 Task: Look for space in Altona, Germany from 12th July, 2023 to 16th July, 2023 for 8 adults in price range Rs.10000 to Rs.16000. Place can be private room with 8 bedrooms having 8 beds and 8 bathrooms. Property type can be house, flat, guest house, hotel. Amenities needed are: wifi, TV, free parkinig on premises, gym, breakfast. Booking option can be shelf check-in. Required host language is English.
Action: Mouse moved to (440, 110)
Screenshot: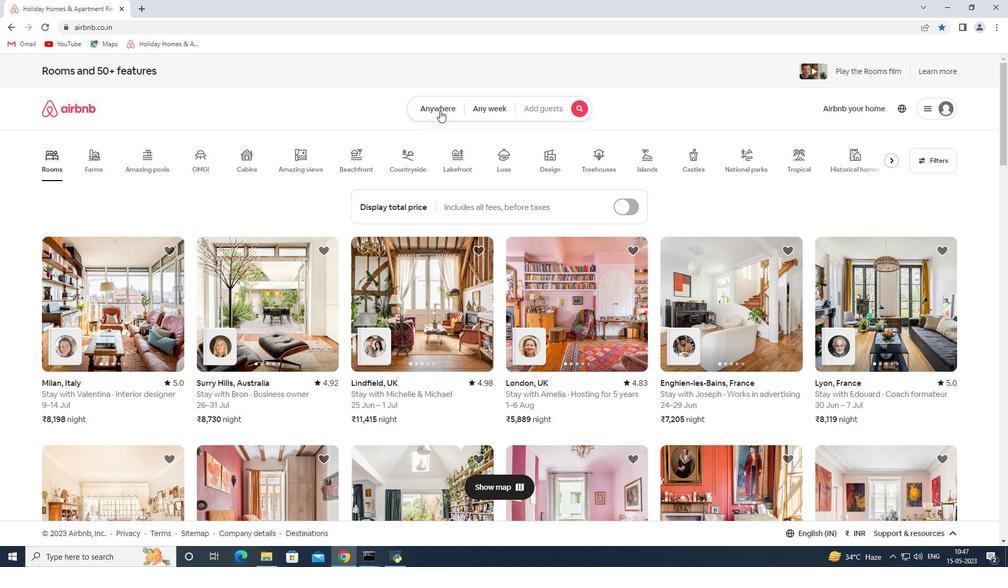 
Action: Mouse pressed left at (440, 110)
Screenshot: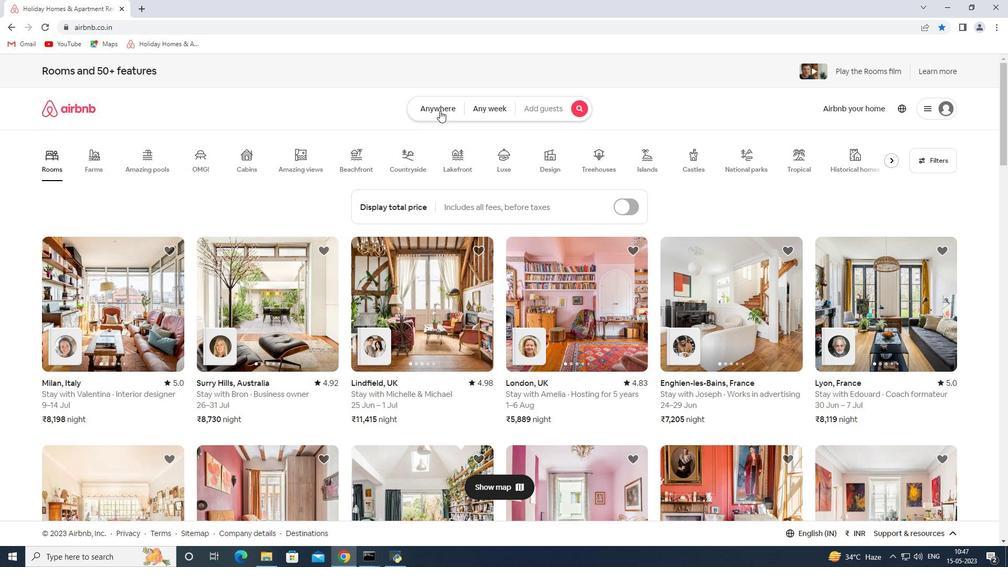 
Action: Mouse moved to (375, 156)
Screenshot: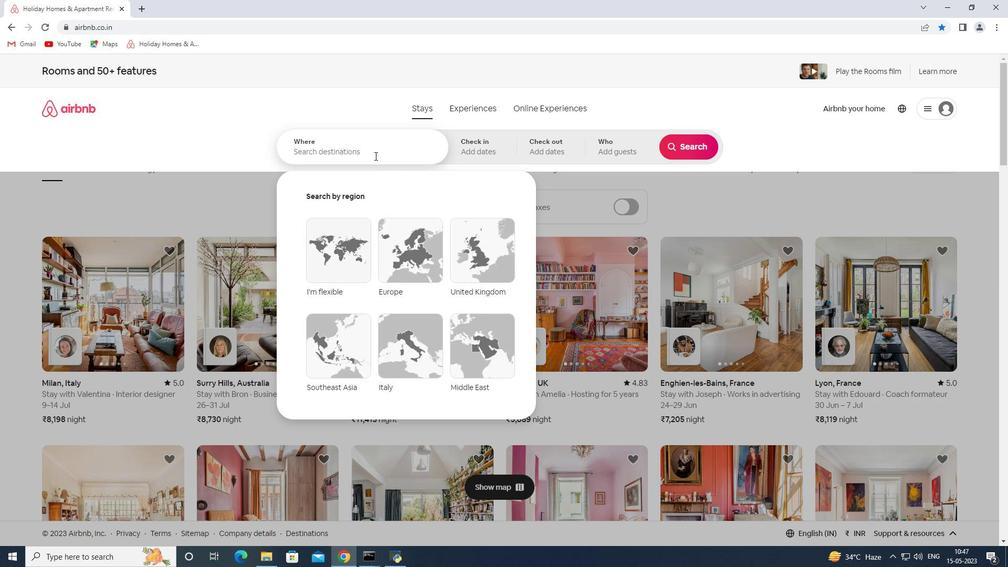
Action: Mouse pressed left at (375, 156)
Screenshot: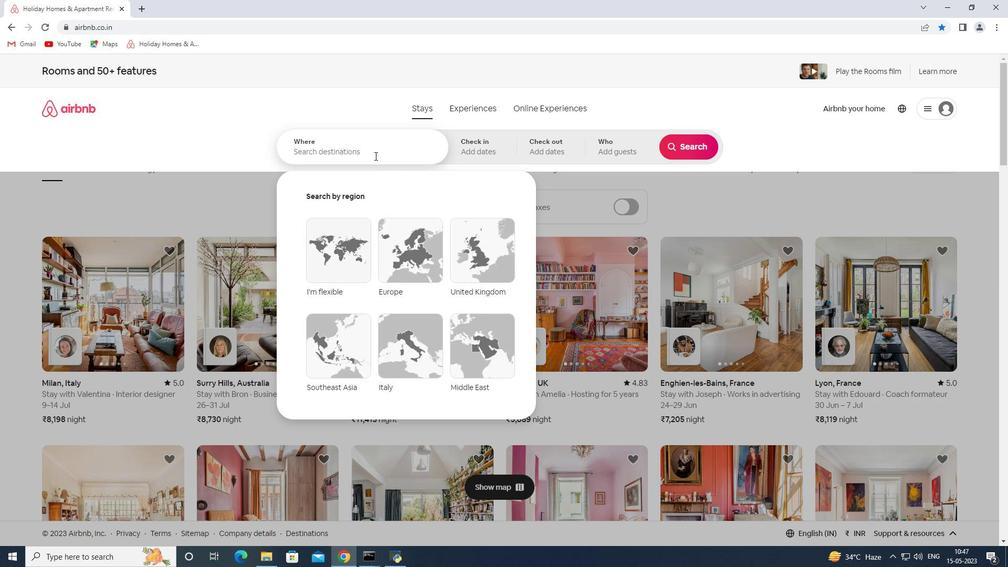 
Action: Key pressed <Key.shift>Altona<Key.space><Key.shift><Key.shift><Key.shift><Key.shift><Key.shift><Key.shift><Key.shift><Key.shift><Key.shift><Key.shift><Key.shift><Key.shift><Key.shift><Key.shift><Key.shift><Key.shift><Key.shift><Key.shift><Key.shift><Key.shift><Key.shift><Key.shift><Key.shift><Key.shift><Key.shift><Key.shift><Key.shift>GE<Key.backspace>ermany<Key.space>
Screenshot: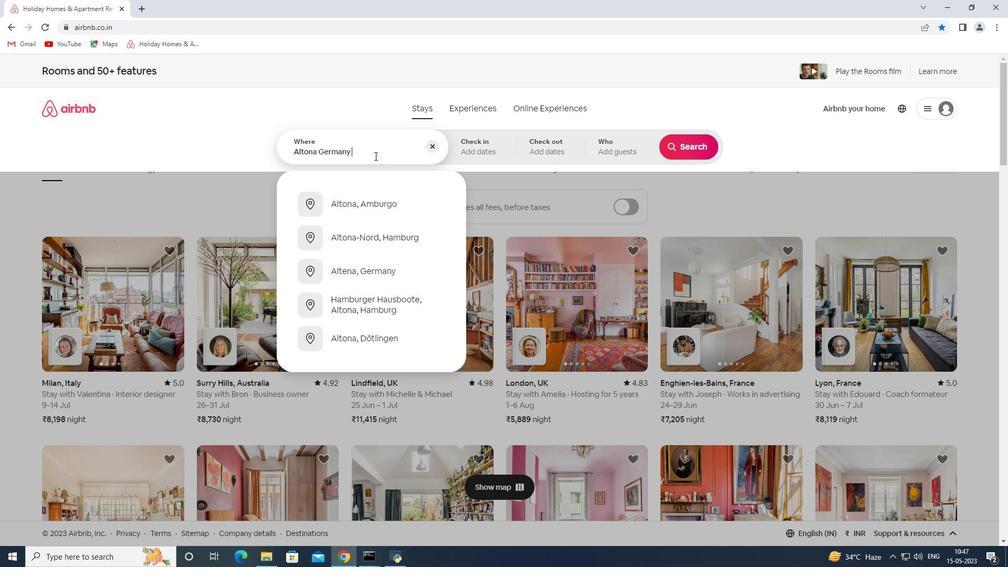 
Action: Mouse moved to (470, 143)
Screenshot: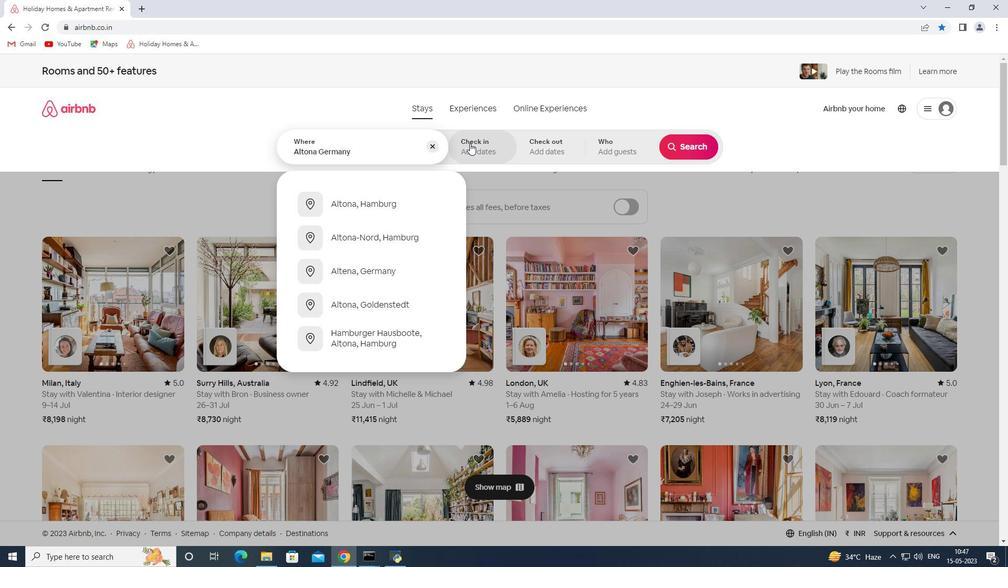 
Action: Key pressed <Key.enter>
Screenshot: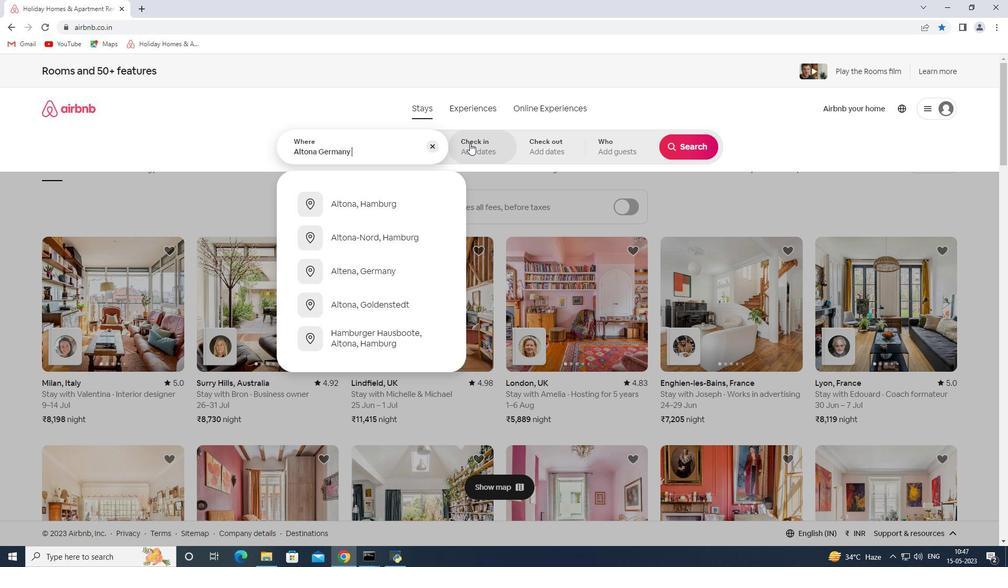 
Action: Mouse moved to (691, 233)
Screenshot: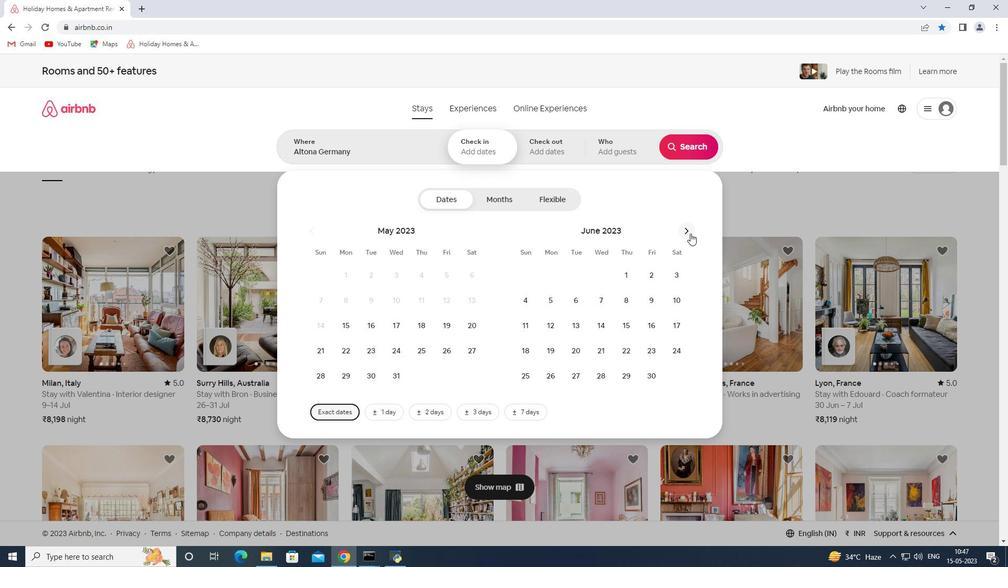 
Action: Mouse pressed left at (691, 233)
Screenshot: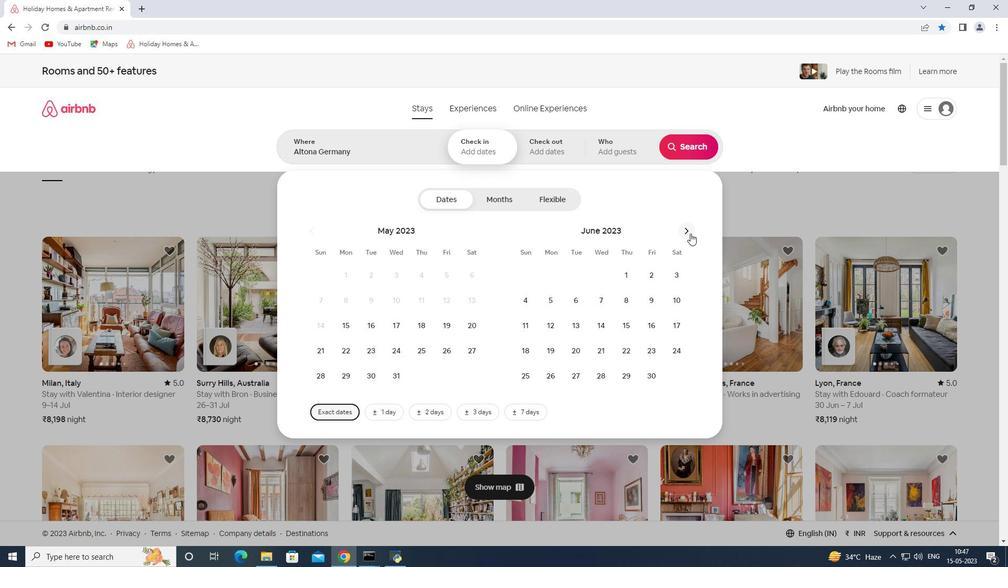 
Action: Mouse moved to (604, 323)
Screenshot: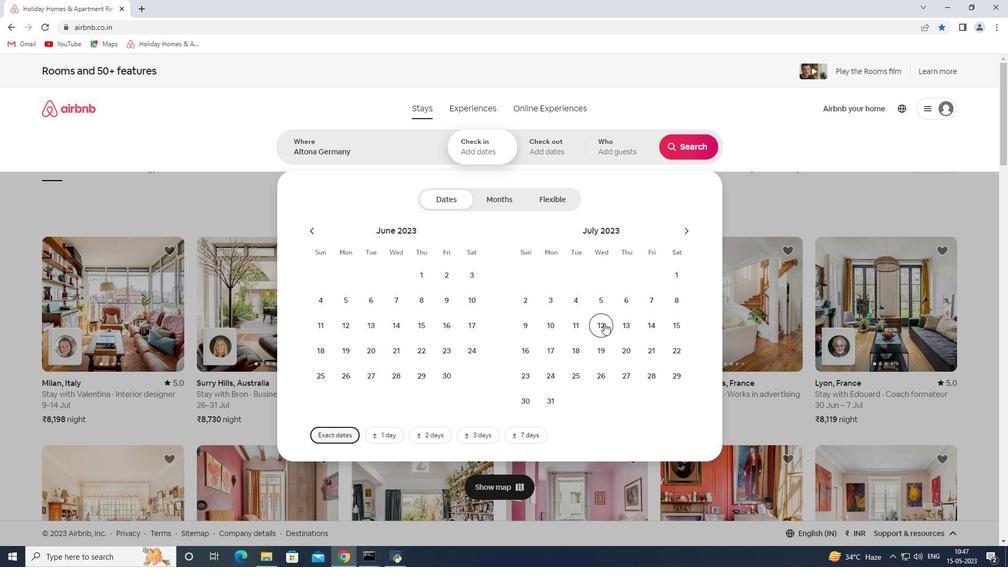 
Action: Mouse pressed left at (604, 323)
Screenshot: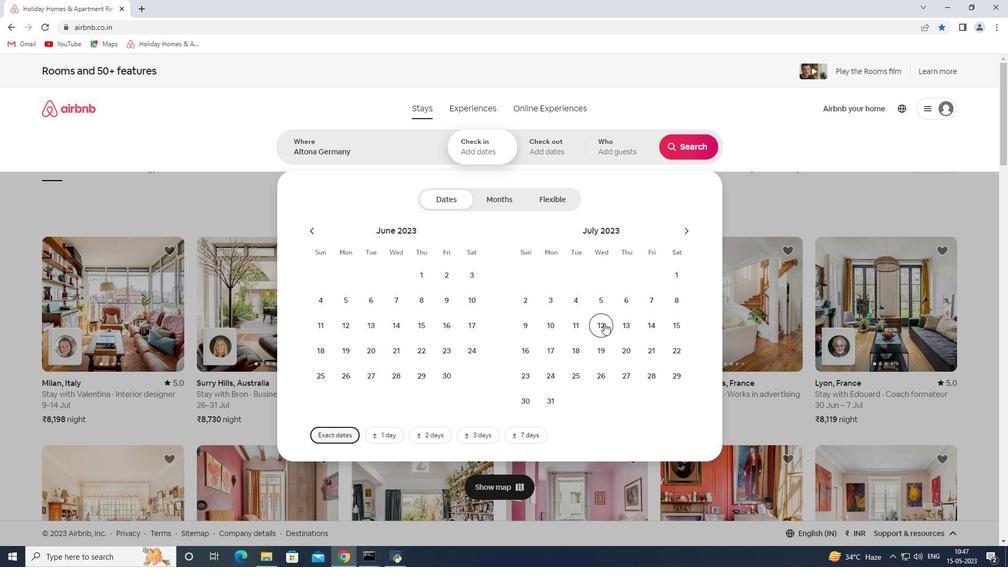 
Action: Mouse moved to (682, 228)
Screenshot: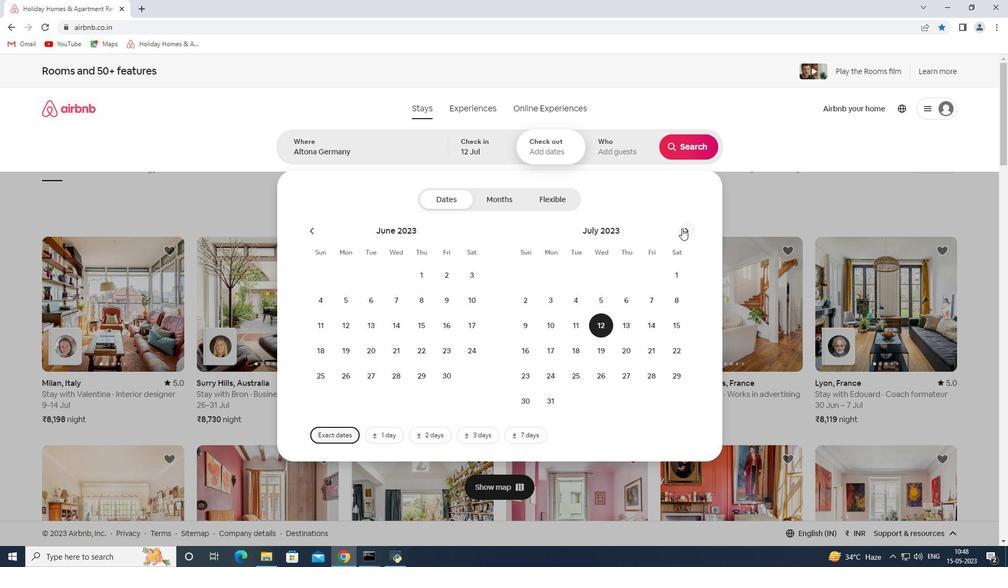 
Action: Mouse pressed left at (682, 228)
Screenshot: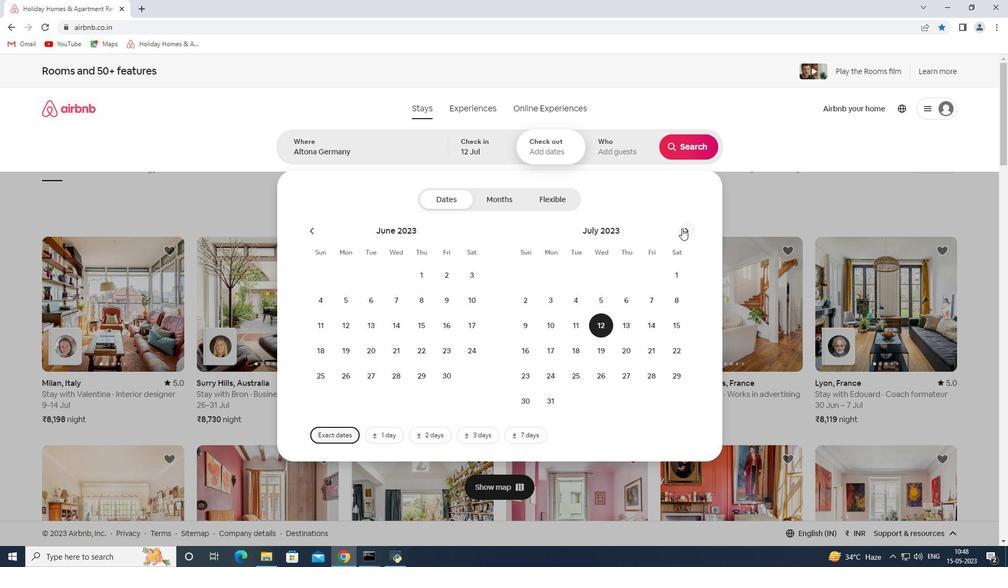 
Action: Mouse moved to (328, 351)
Screenshot: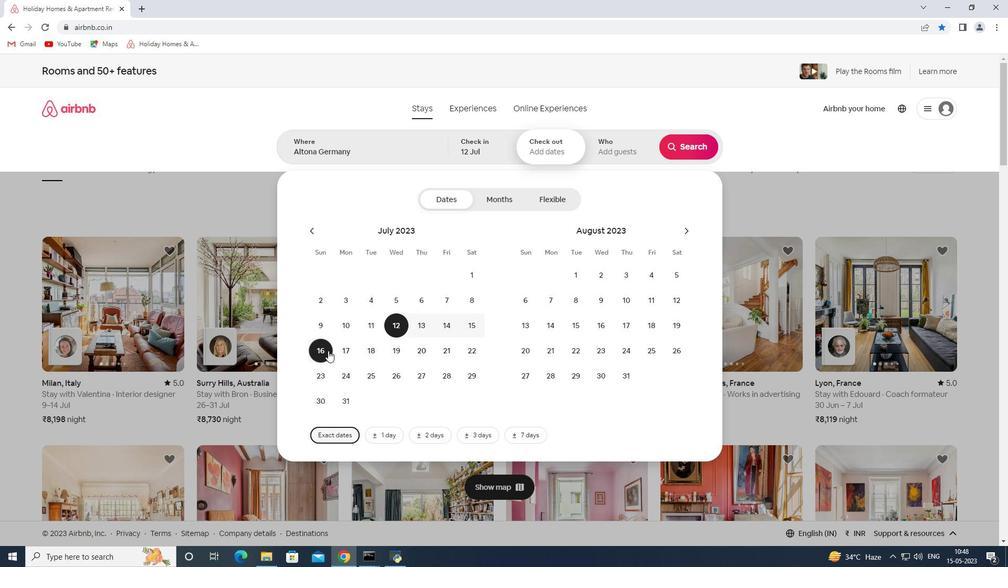 
Action: Mouse pressed left at (328, 351)
Screenshot: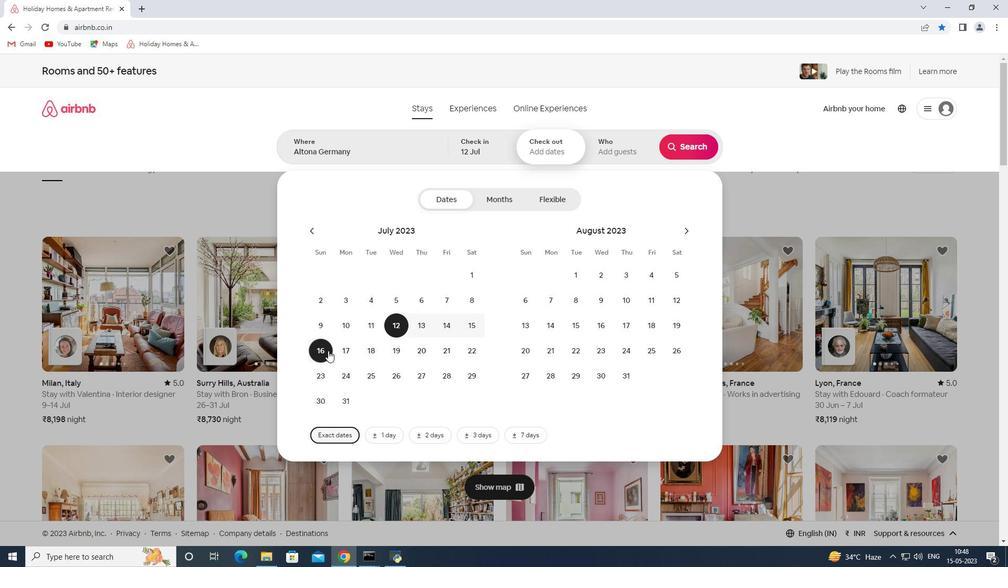 
Action: Mouse moved to (618, 157)
Screenshot: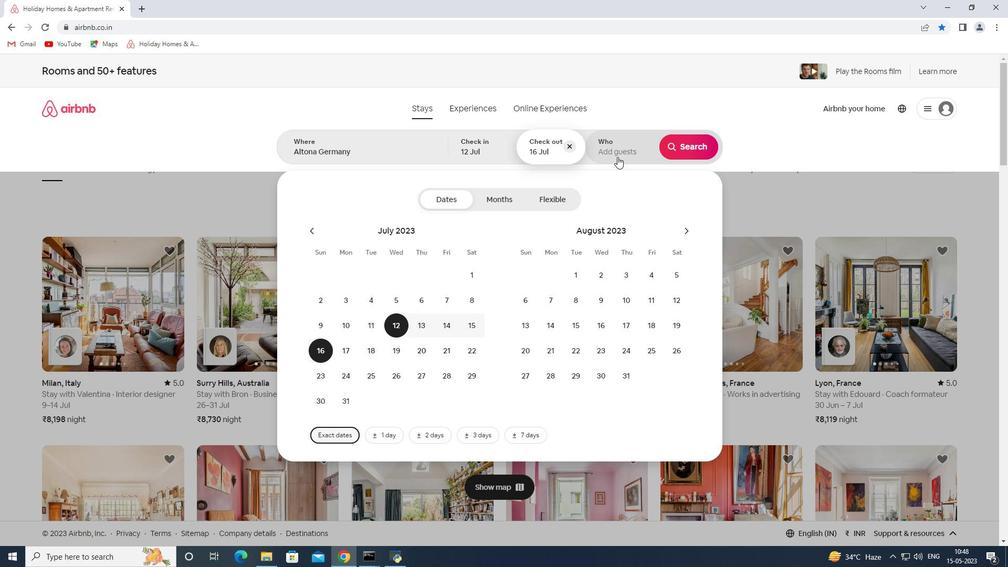 
Action: Mouse pressed left at (618, 157)
Screenshot: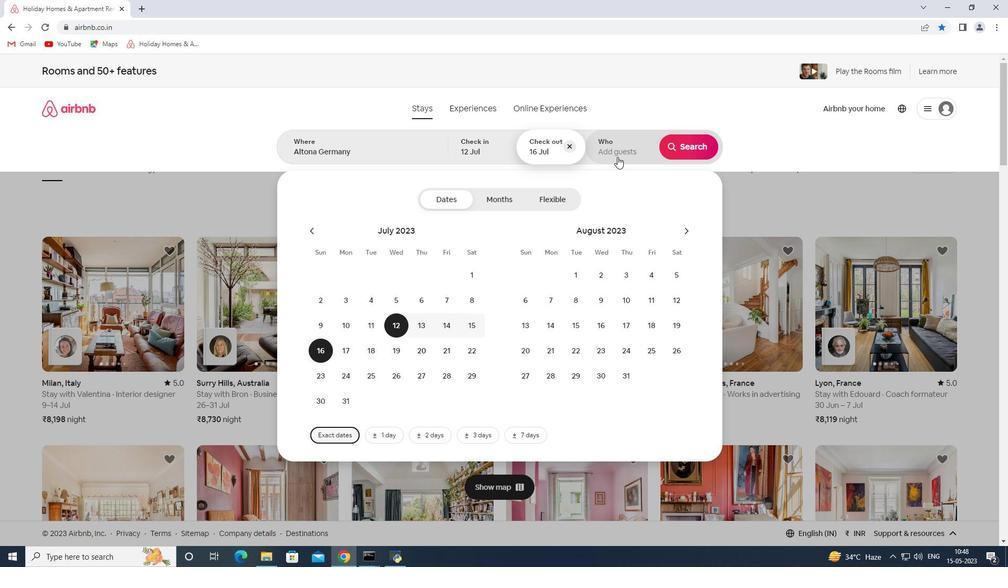 
Action: Mouse moved to (689, 204)
Screenshot: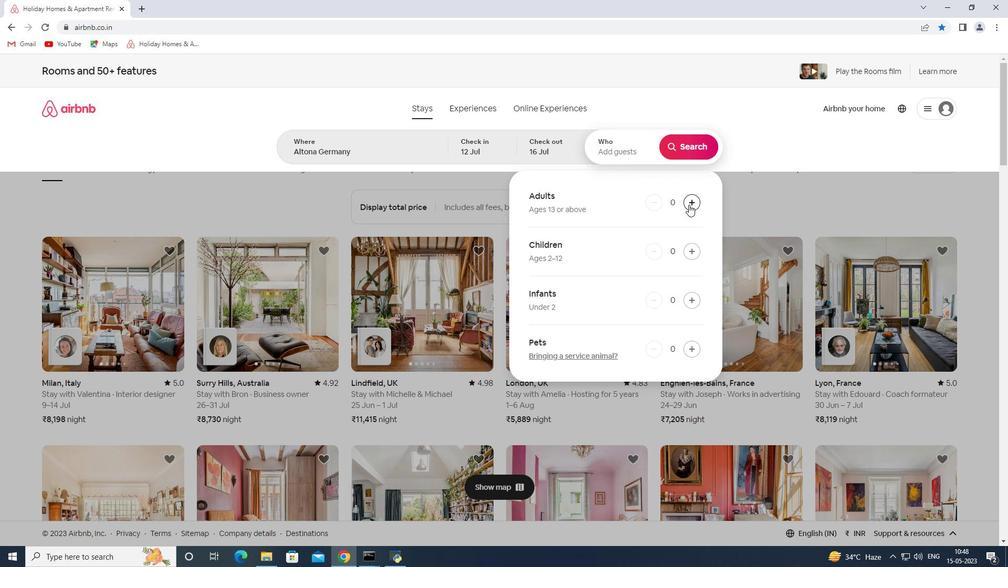 
Action: Mouse pressed left at (689, 204)
Screenshot: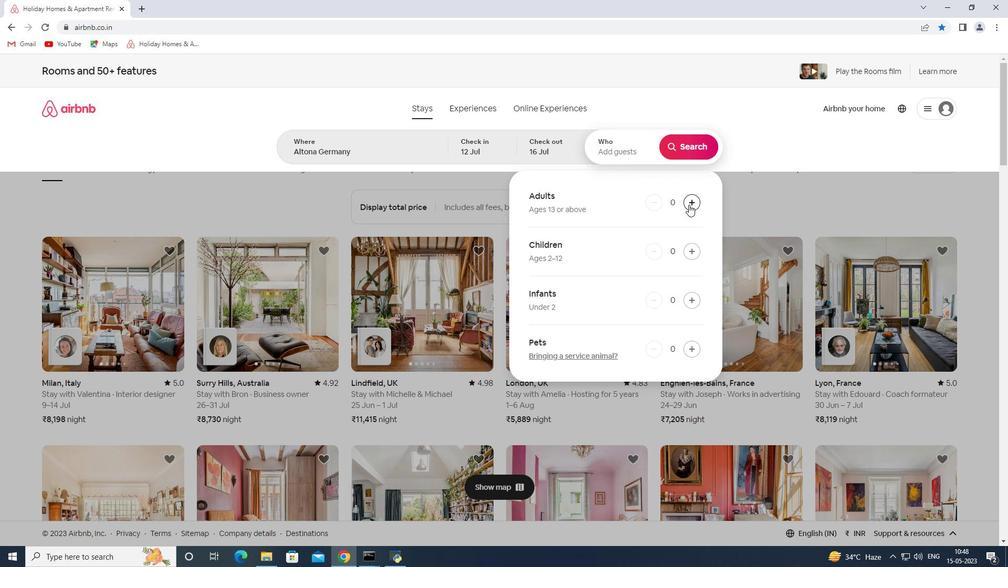 
Action: Mouse pressed left at (689, 204)
Screenshot: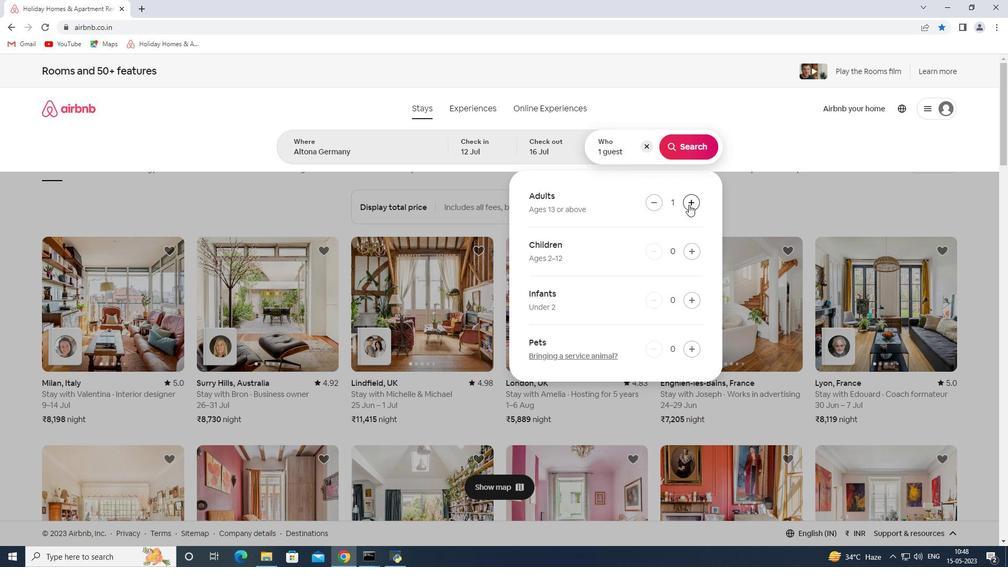 
Action: Mouse pressed left at (689, 204)
Screenshot: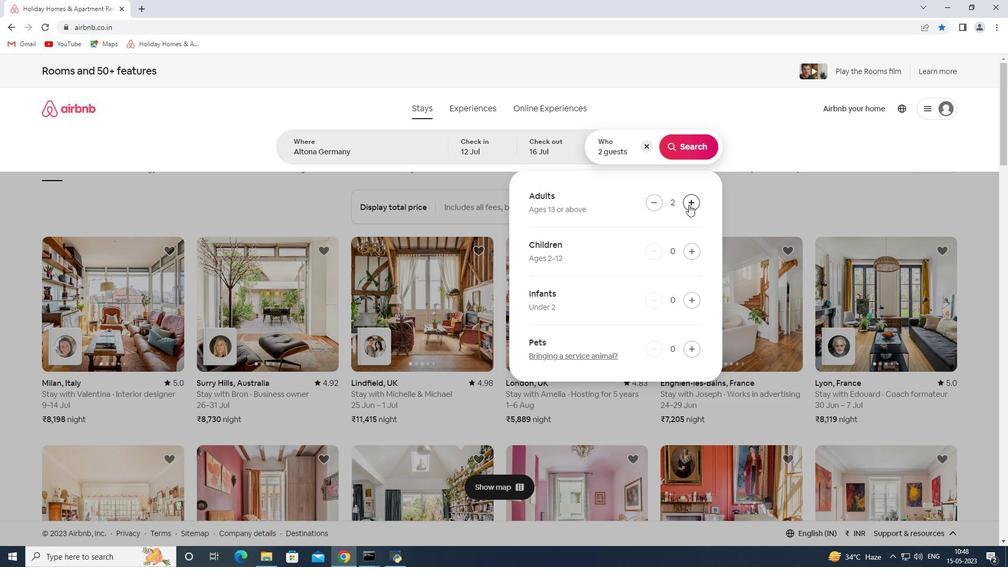
Action: Mouse pressed left at (689, 204)
Screenshot: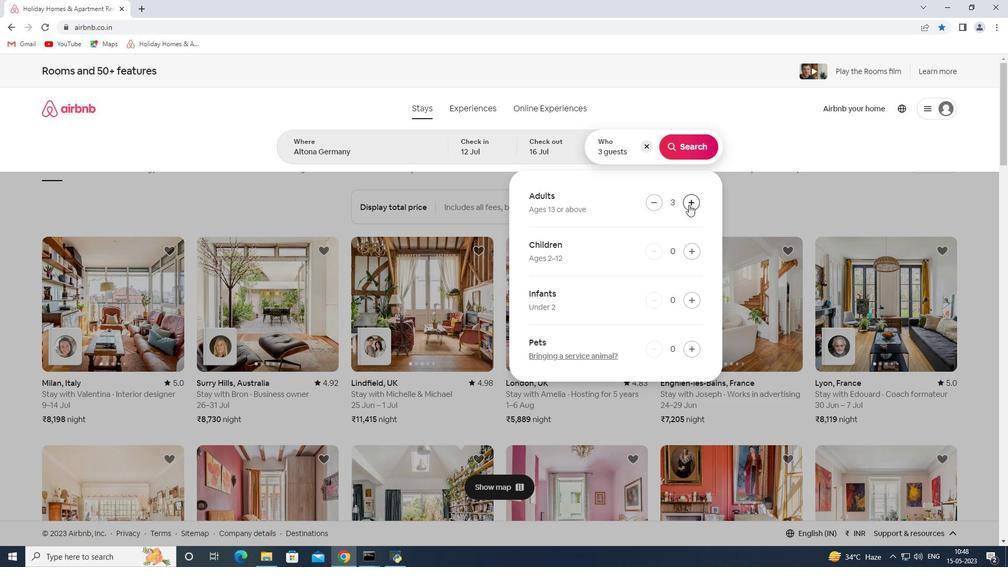 
Action: Mouse pressed left at (689, 204)
Screenshot: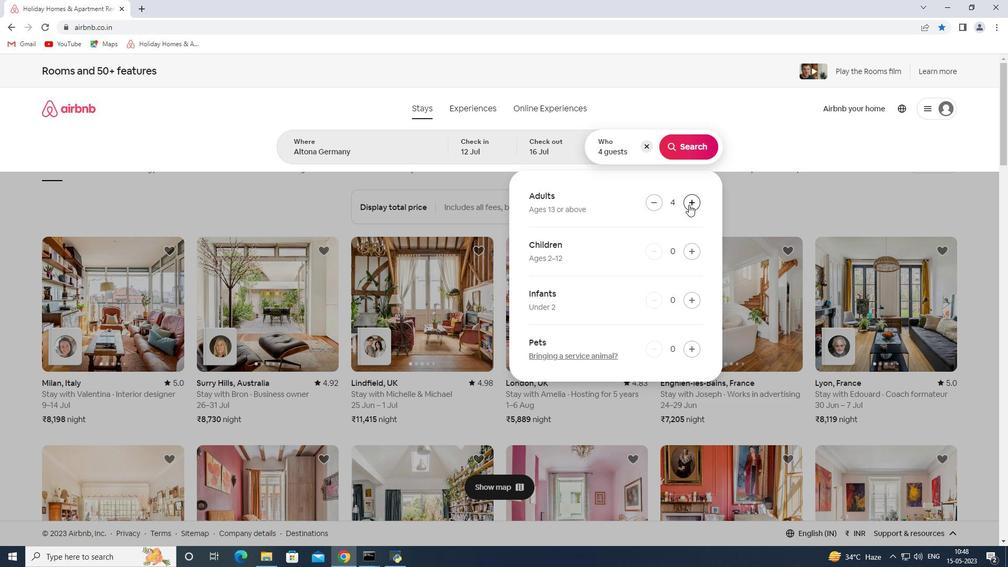 
Action: Mouse pressed left at (689, 204)
Screenshot: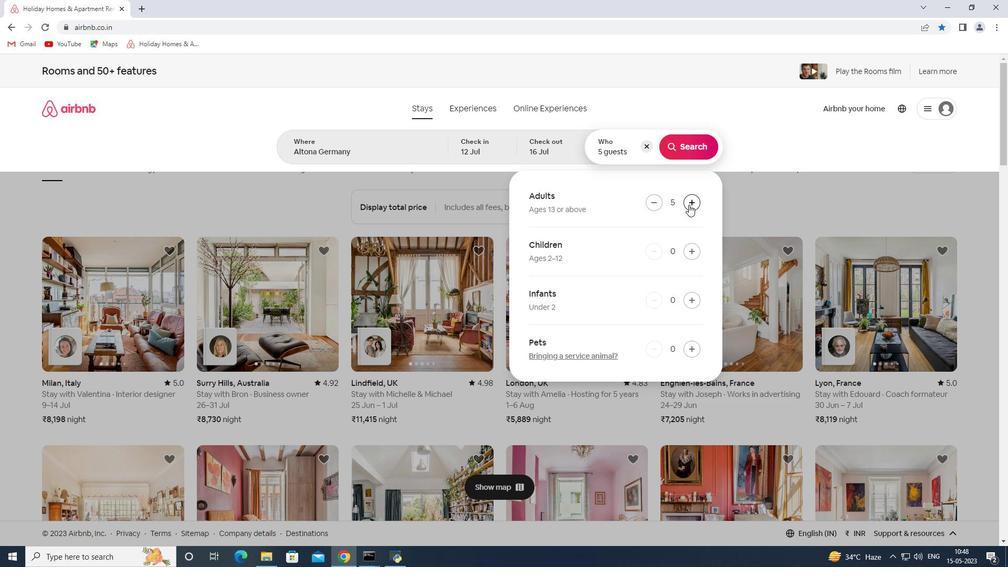 
Action: Mouse pressed left at (689, 204)
Screenshot: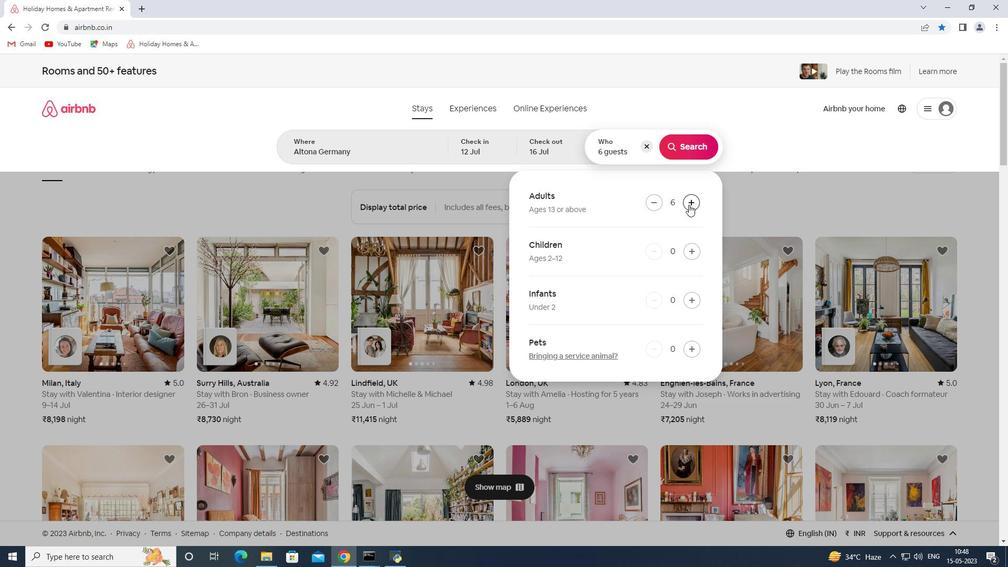
Action: Mouse pressed left at (689, 204)
Screenshot: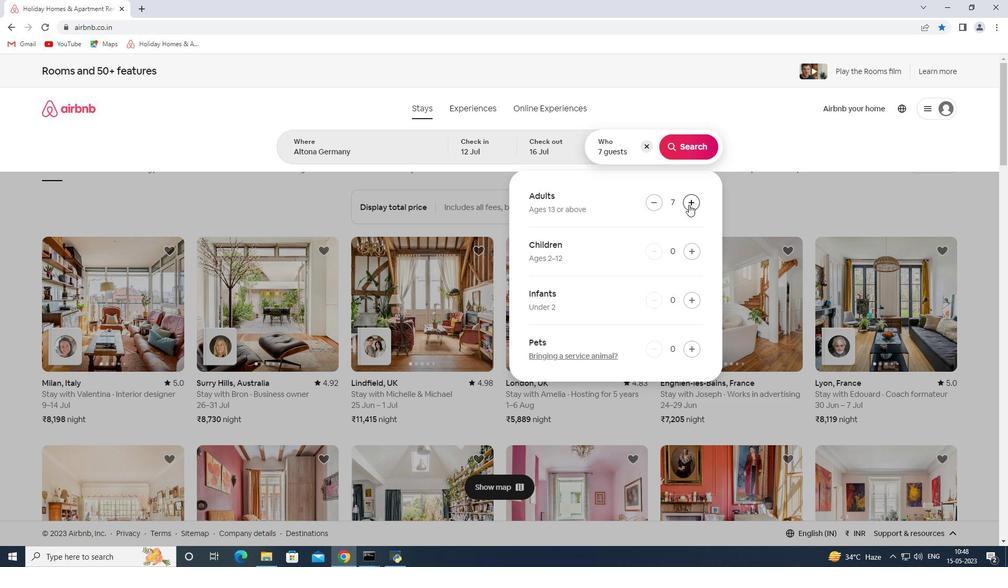 
Action: Mouse moved to (680, 143)
Screenshot: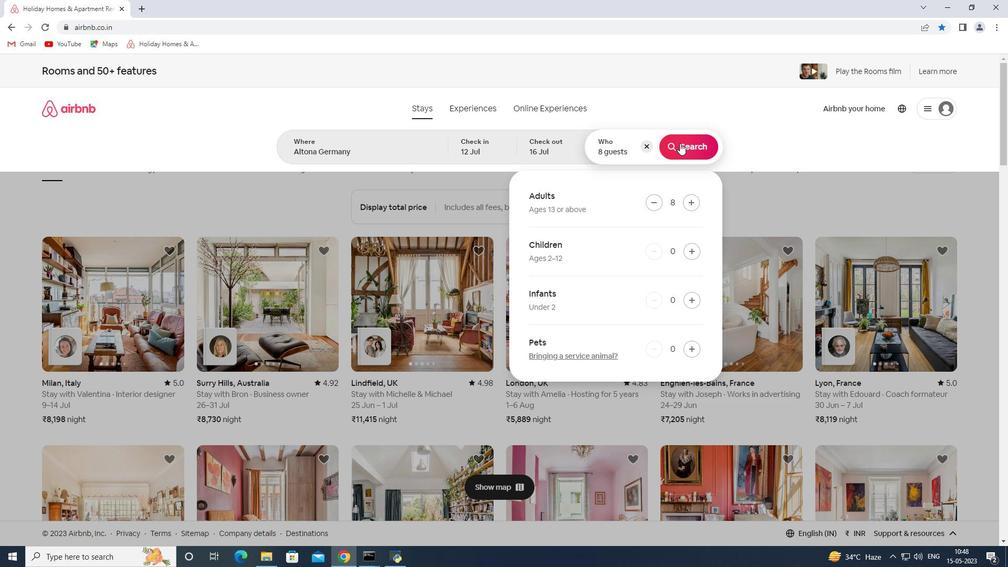 
Action: Mouse pressed left at (680, 143)
Screenshot: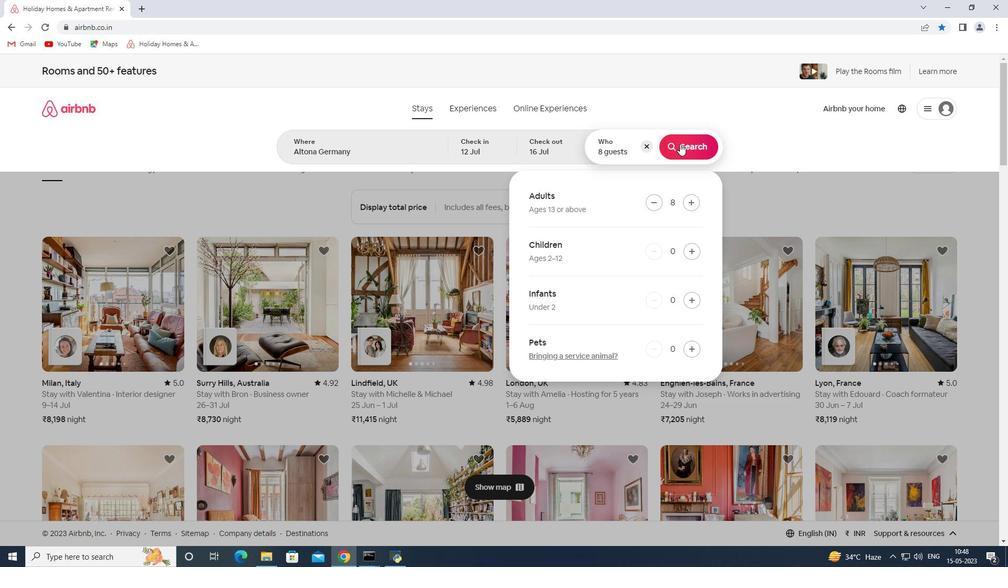 
Action: Mouse moved to (969, 121)
Screenshot: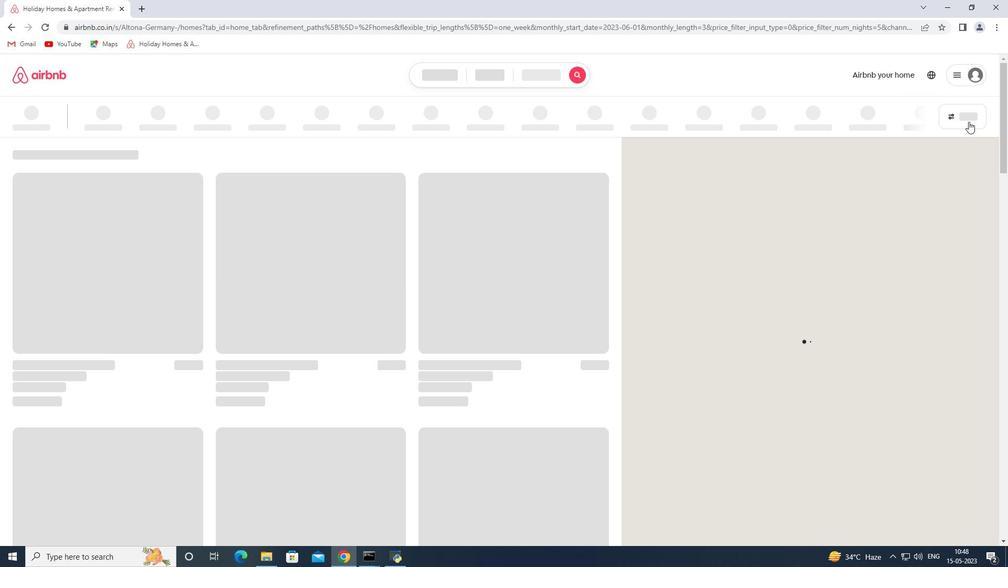 
Action: Mouse pressed left at (969, 121)
Screenshot: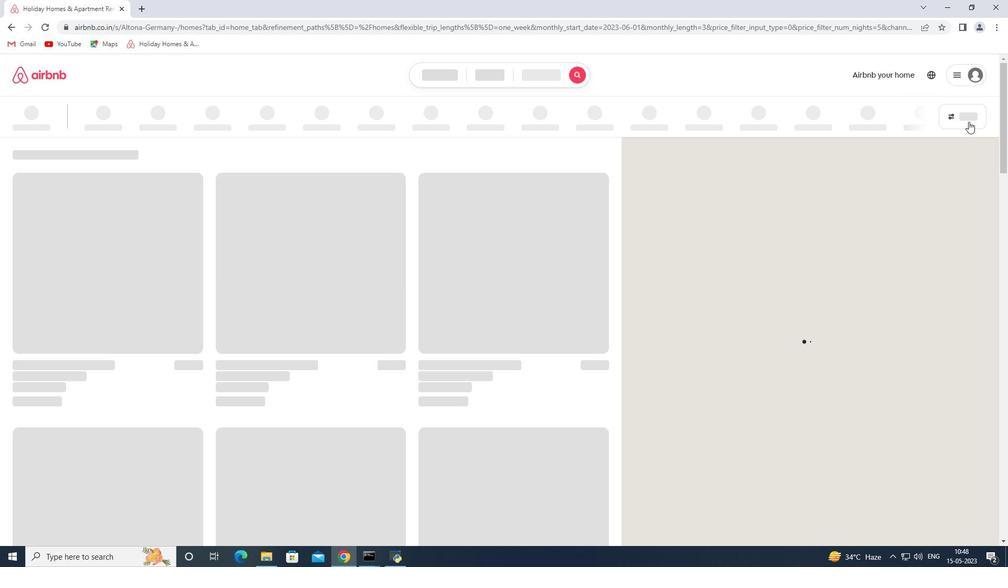 
Action: Mouse moved to (369, 377)
Screenshot: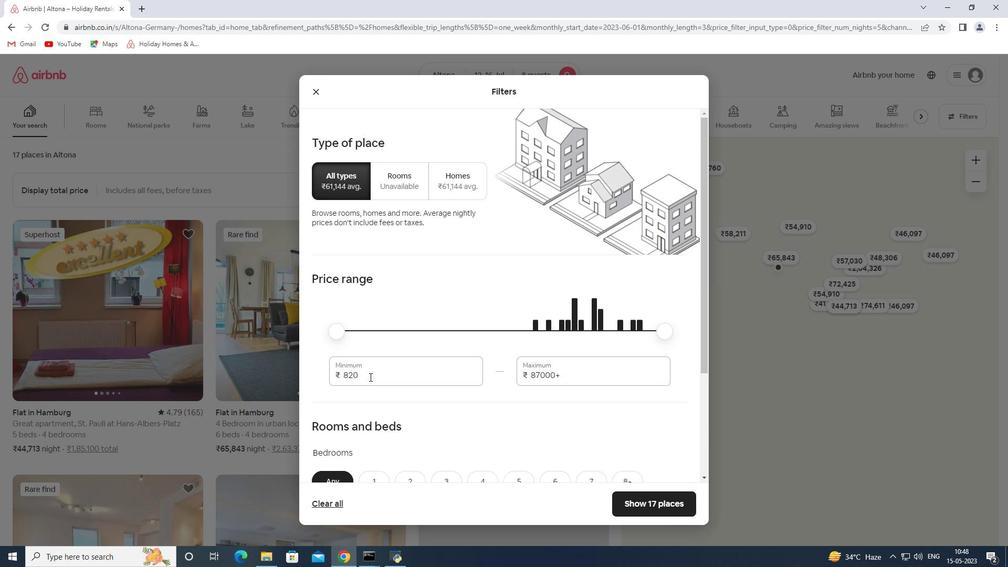 
Action: Mouse pressed left at (369, 377)
Screenshot: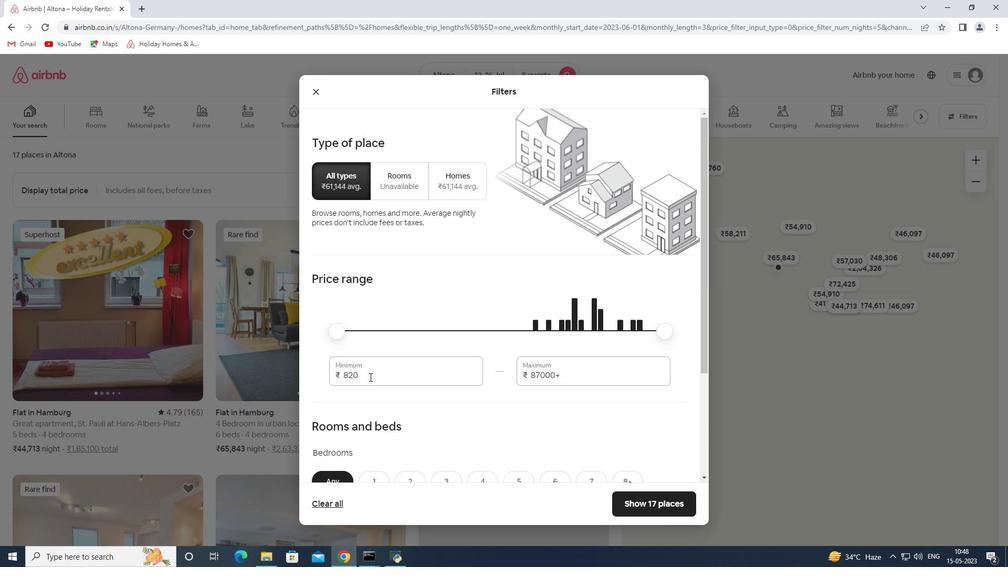 
Action: Mouse pressed left at (369, 377)
Screenshot: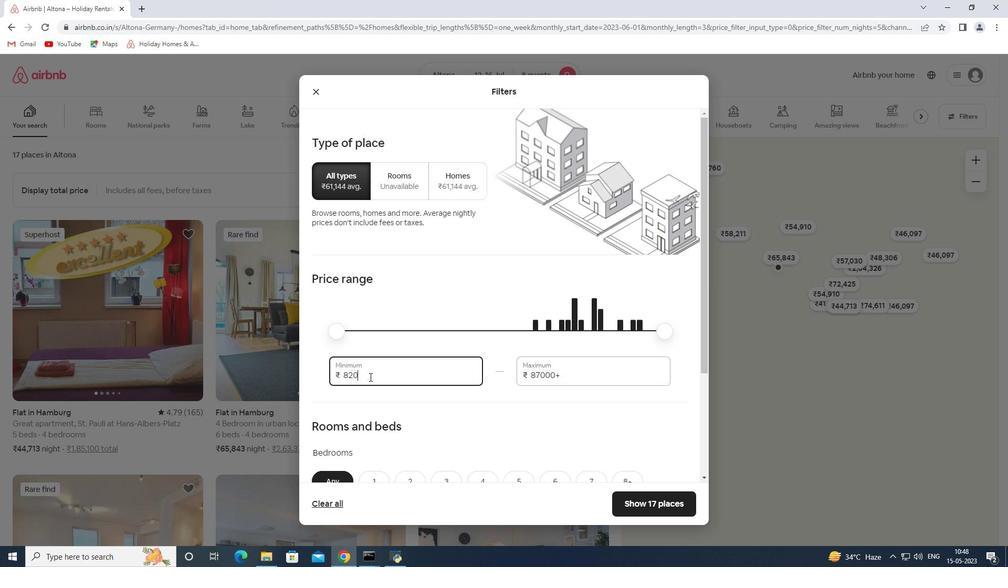 
Action: Key pressed 10000<Key.tab>16000
Screenshot: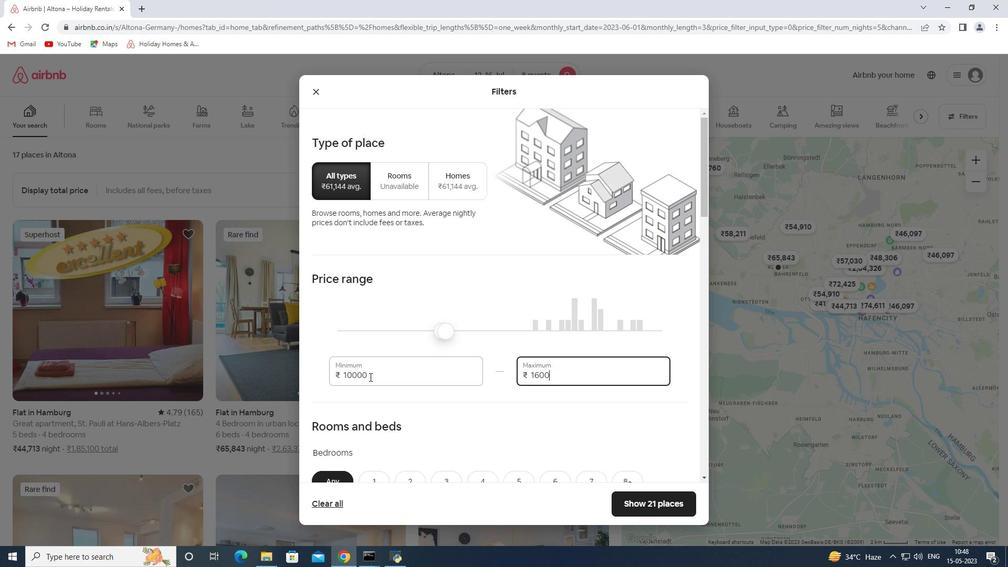 
Action: Mouse moved to (392, 366)
Screenshot: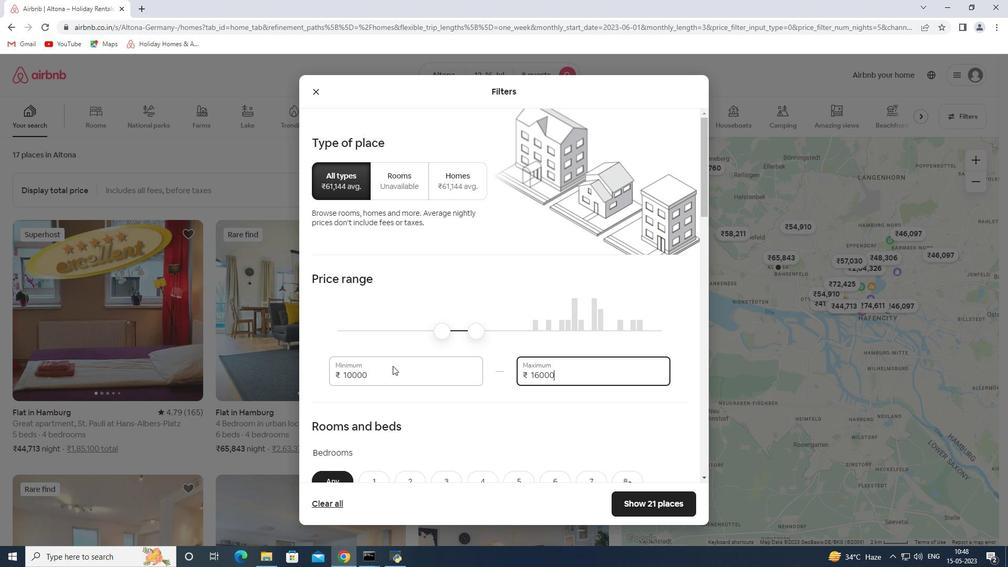 
Action: Mouse scrolled (392, 366) with delta (0, 0)
Screenshot: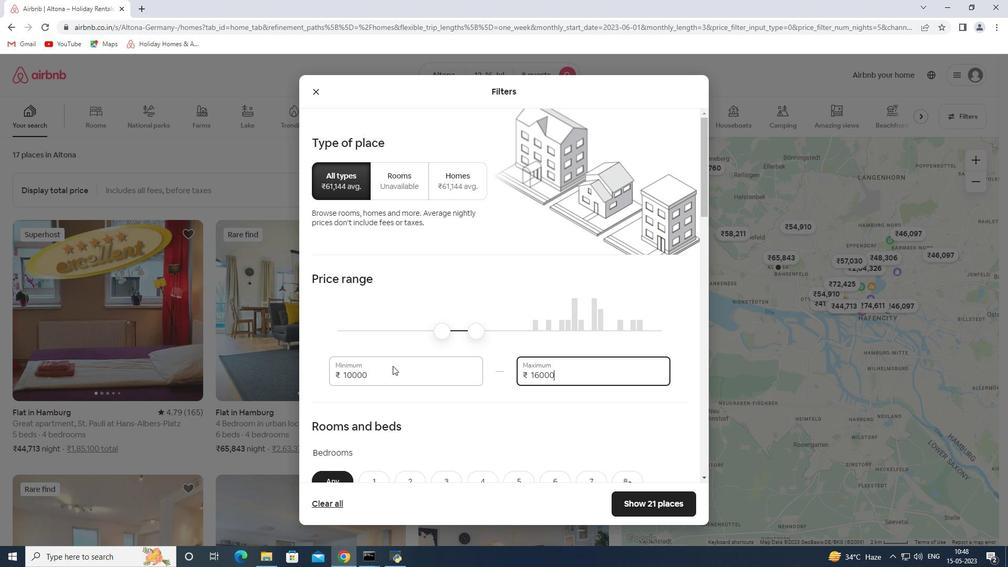 
Action: Mouse moved to (393, 366)
Screenshot: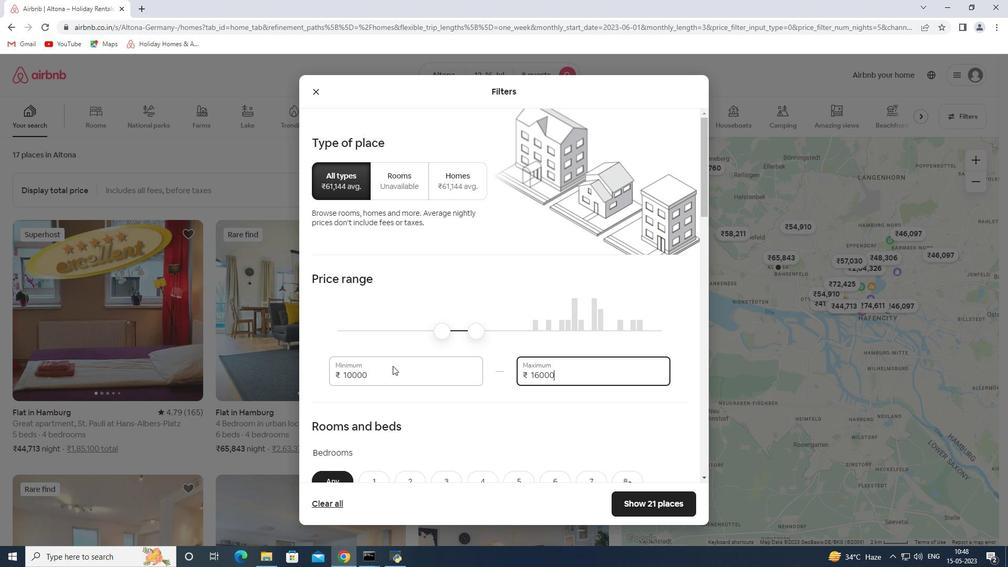 
Action: Mouse scrolled (393, 365) with delta (0, 0)
Screenshot: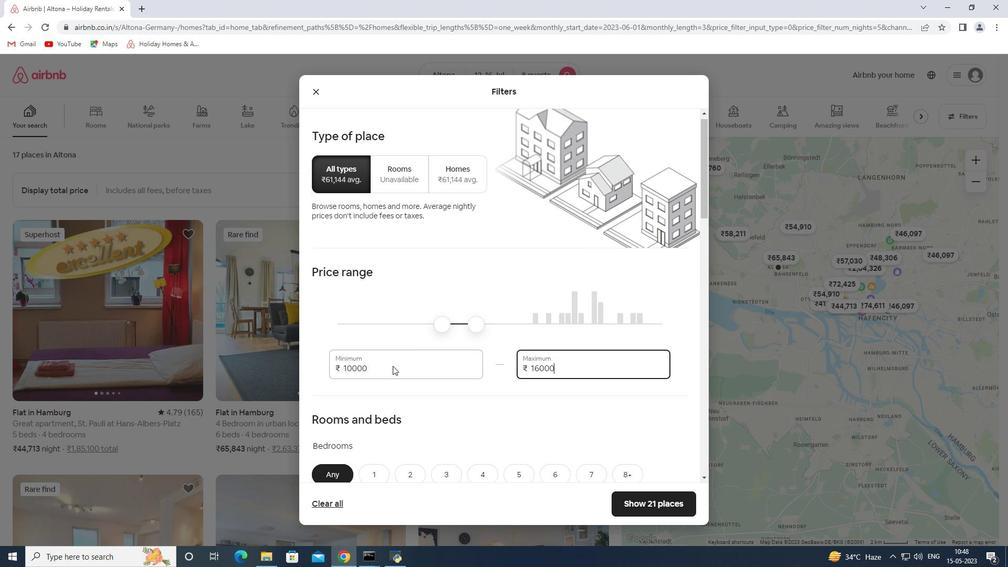 
Action: Mouse scrolled (393, 365) with delta (0, 0)
Screenshot: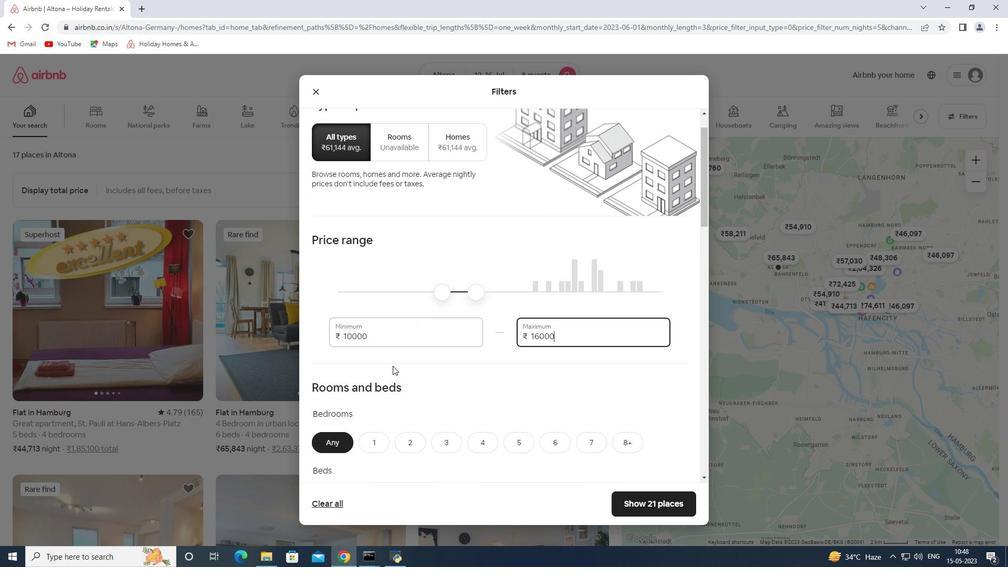
Action: Mouse scrolled (393, 365) with delta (0, 0)
Screenshot: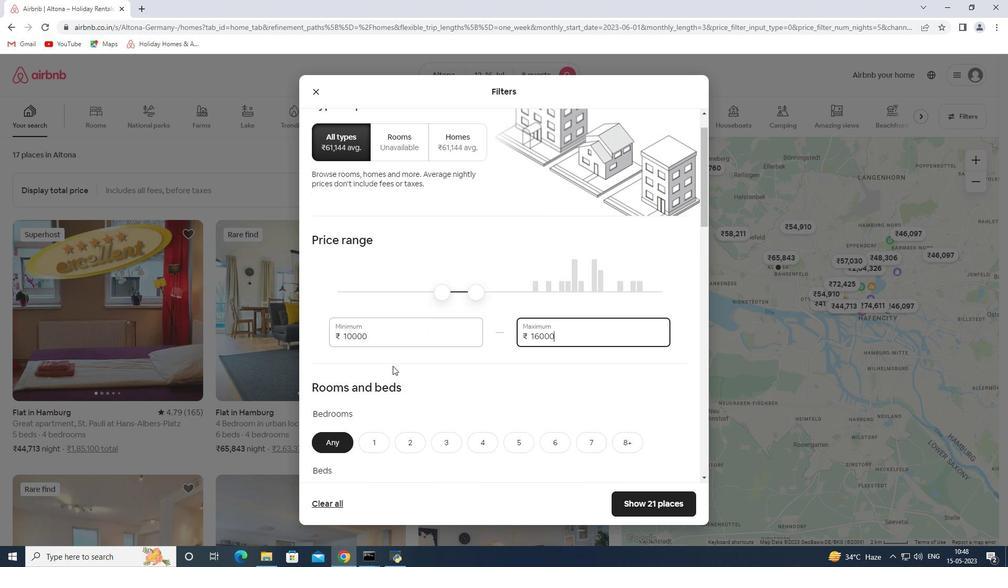 
Action: Mouse scrolled (393, 365) with delta (0, 0)
Screenshot: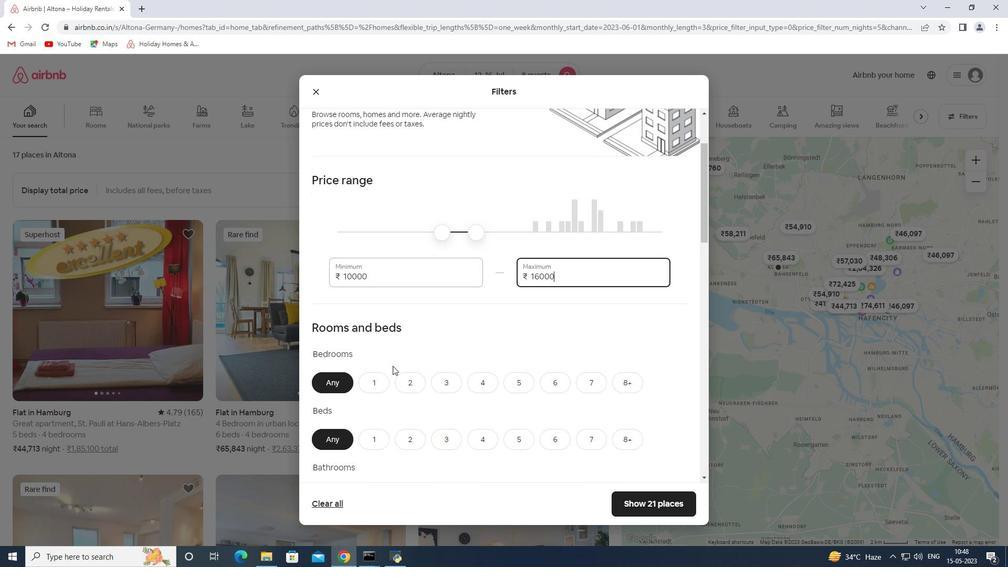 
Action: Mouse moved to (631, 225)
Screenshot: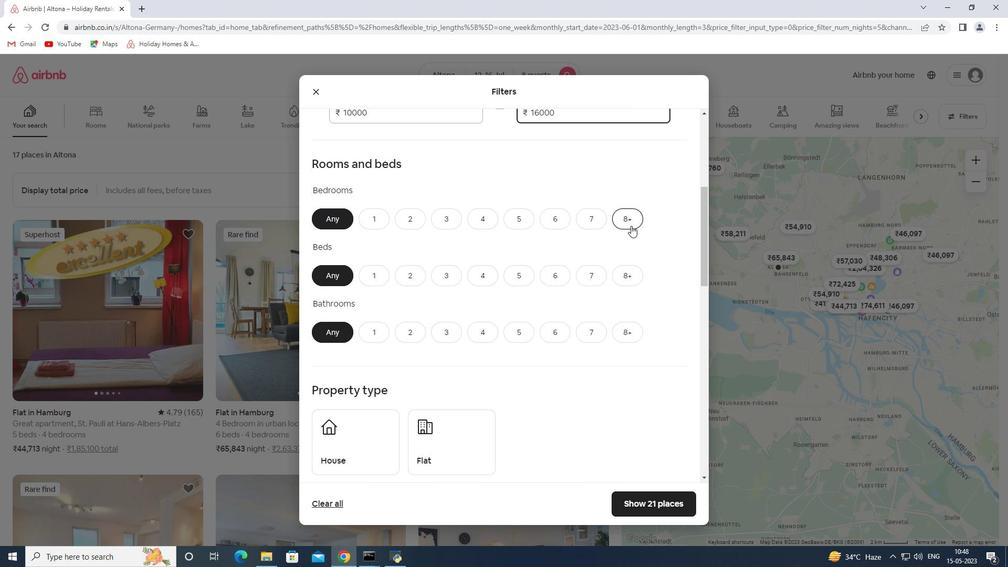 
Action: Mouse pressed left at (631, 225)
Screenshot: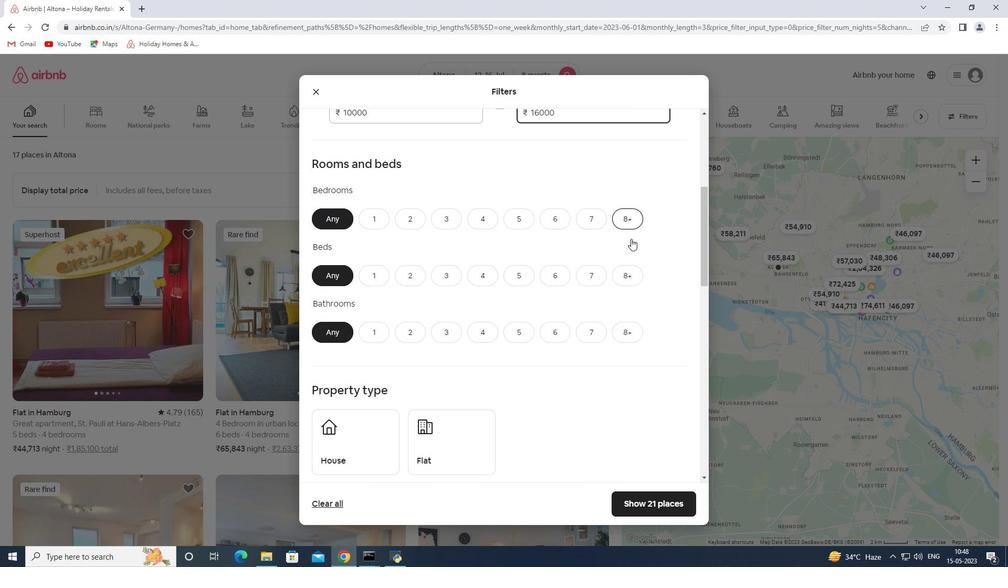 
Action: Mouse moved to (626, 274)
Screenshot: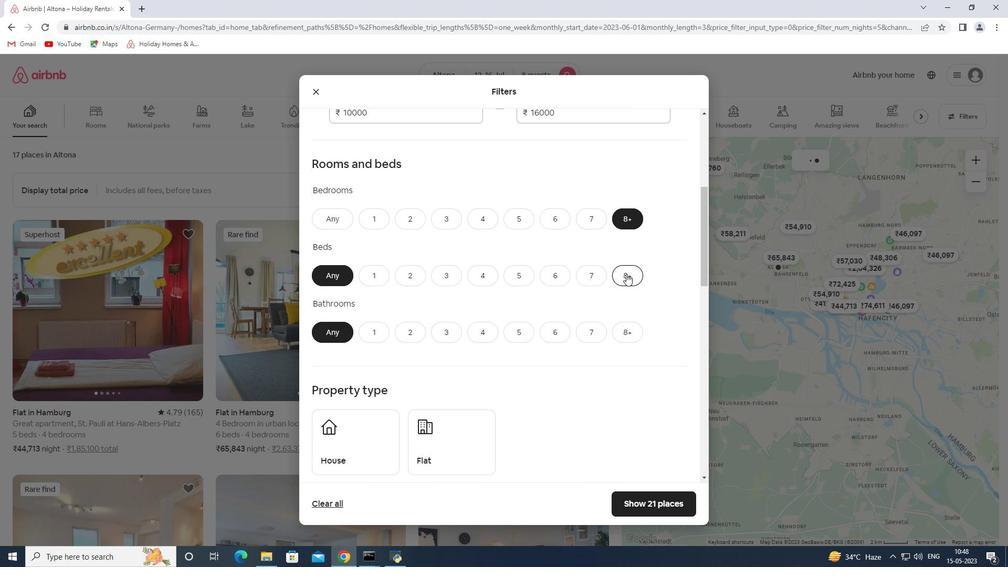 
Action: Mouse pressed left at (626, 274)
Screenshot: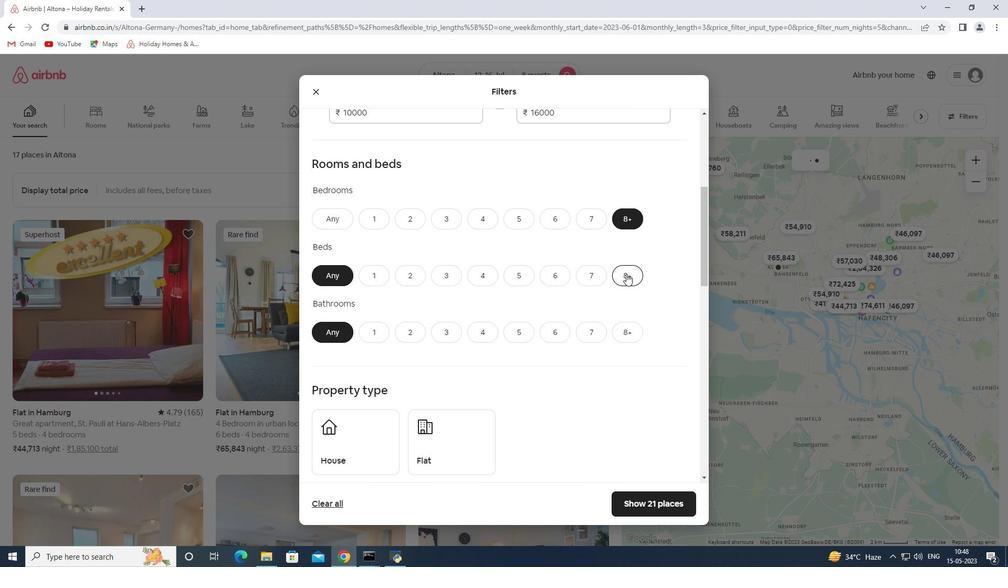 
Action: Mouse moved to (632, 312)
Screenshot: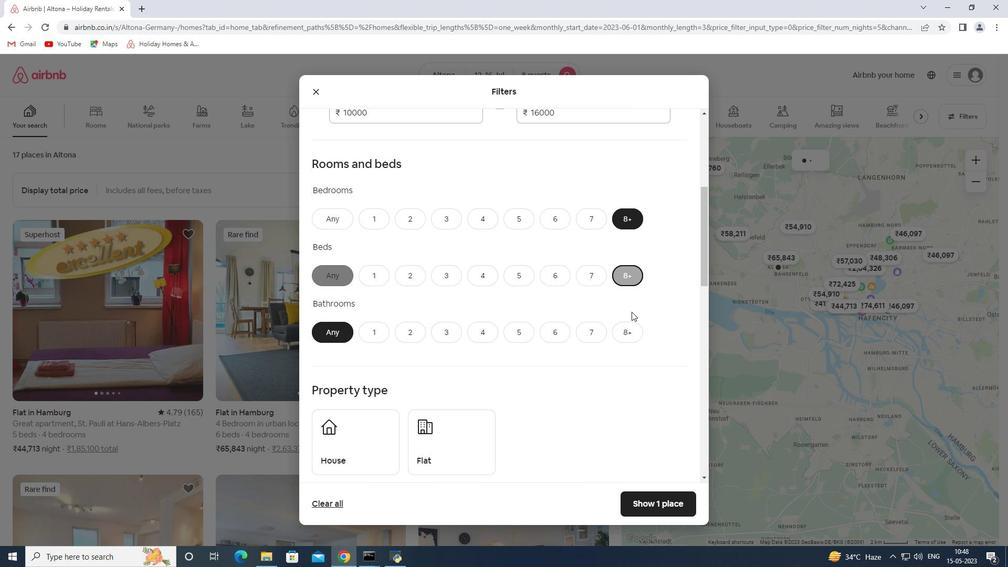 
Action: Mouse pressed left at (632, 312)
Screenshot: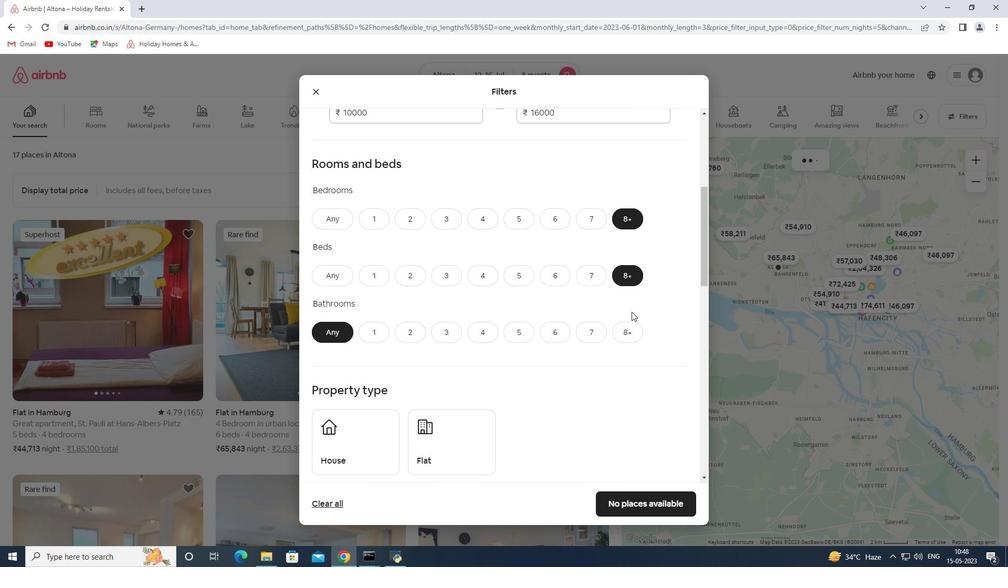 
Action: Mouse moved to (629, 332)
Screenshot: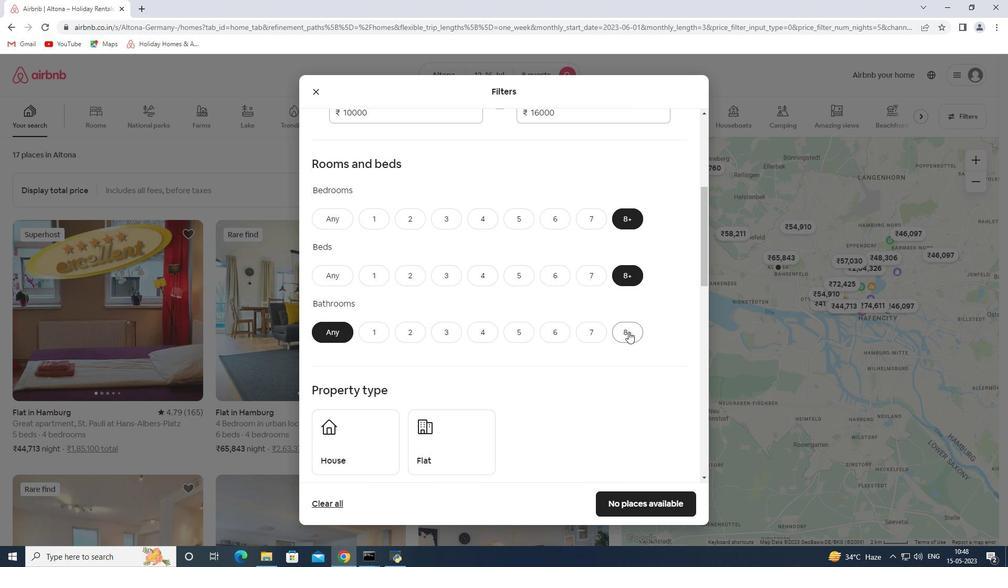 
Action: Mouse pressed left at (629, 332)
Screenshot: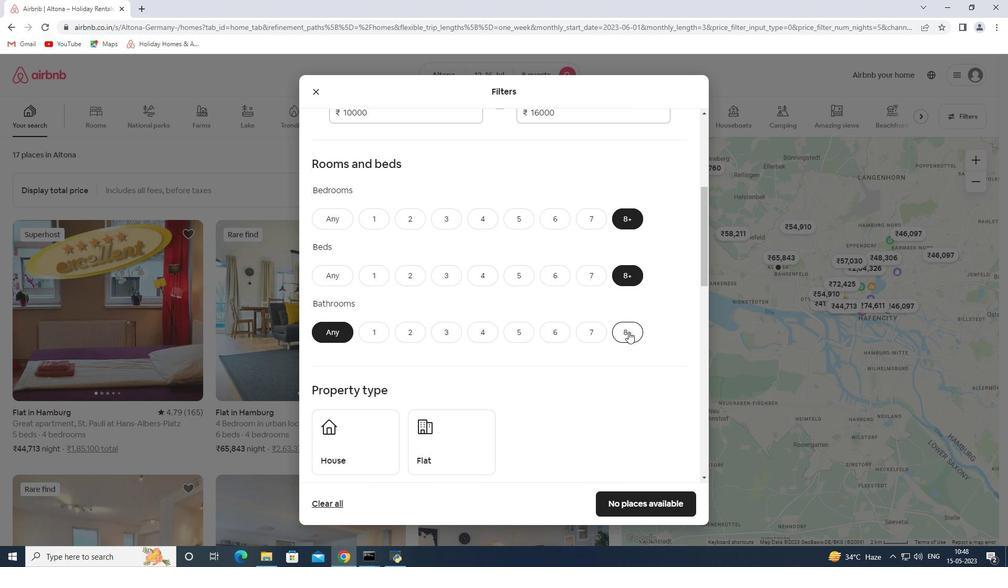 
Action: Mouse moved to (328, 432)
Screenshot: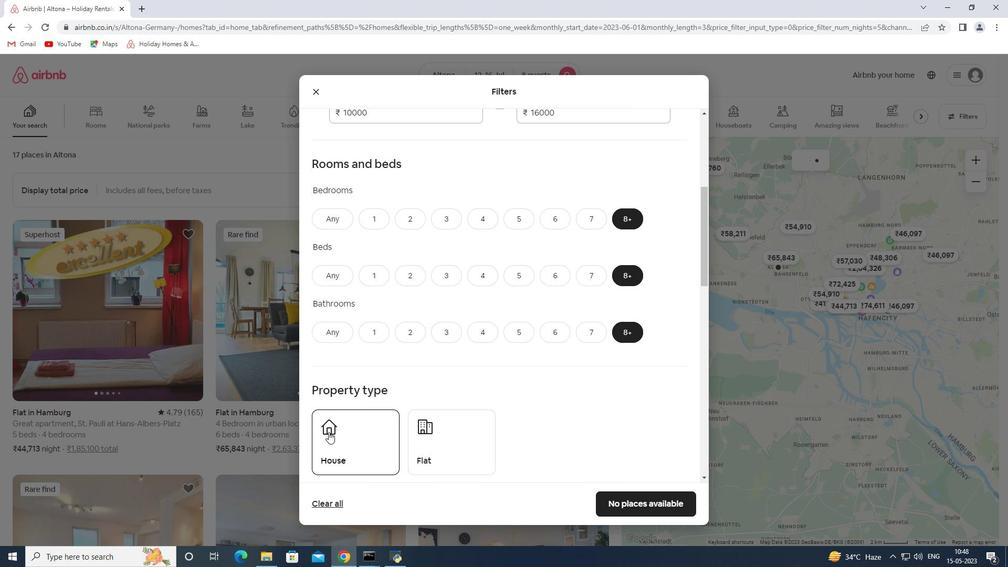 
Action: Mouse pressed left at (328, 432)
Screenshot: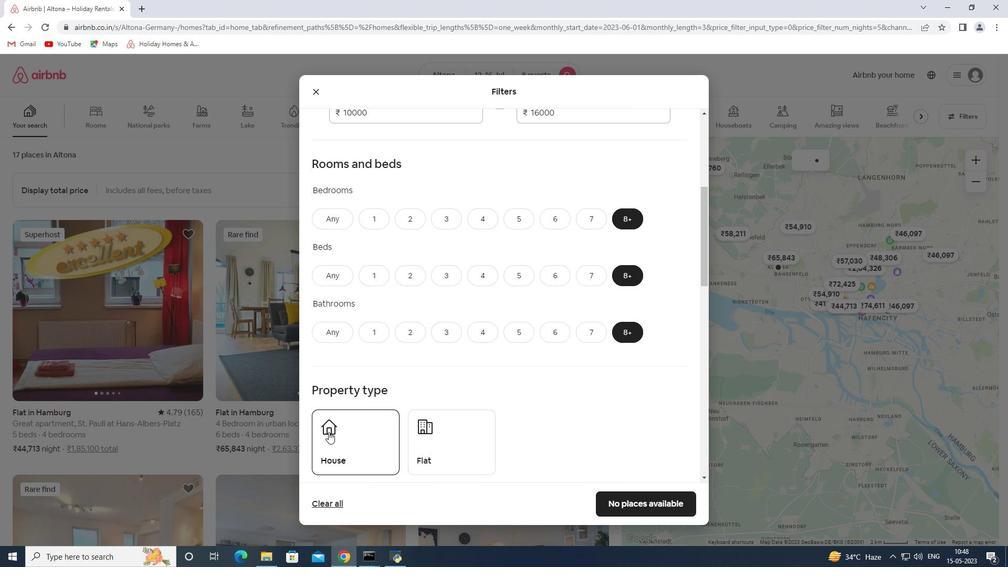 
Action: Mouse moved to (426, 433)
Screenshot: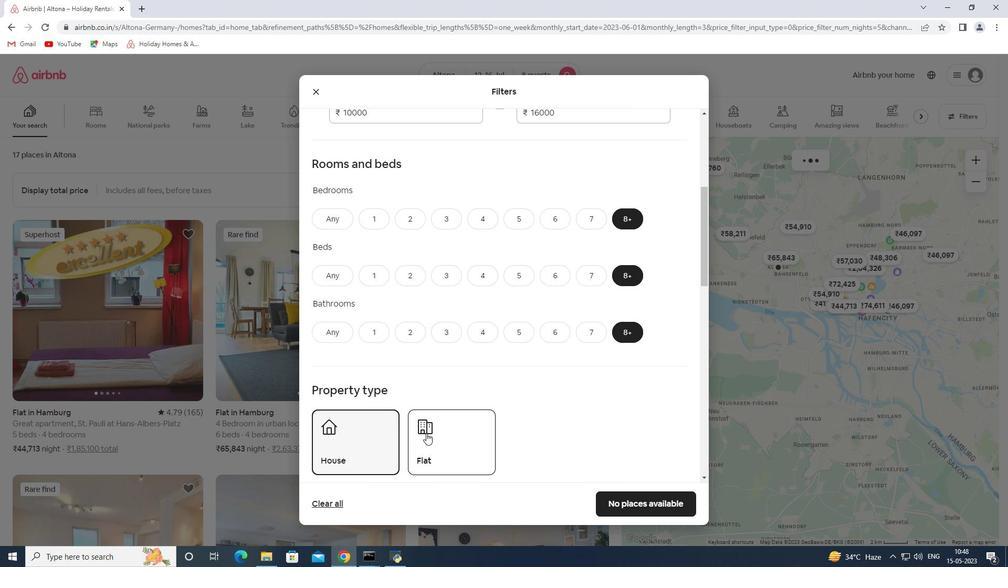 
Action: Mouse pressed left at (426, 433)
Screenshot: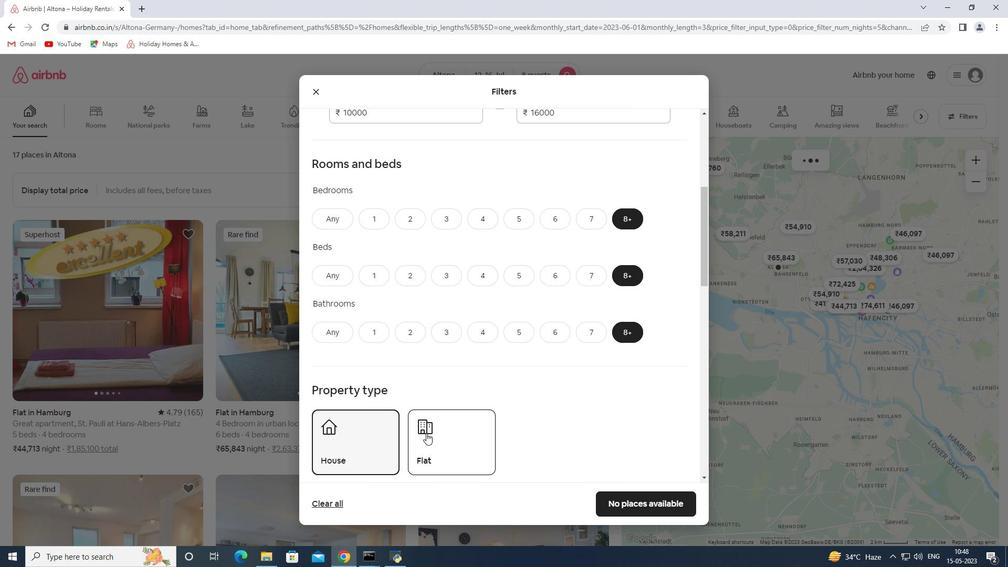 
Action: Mouse moved to (445, 320)
Screenshot: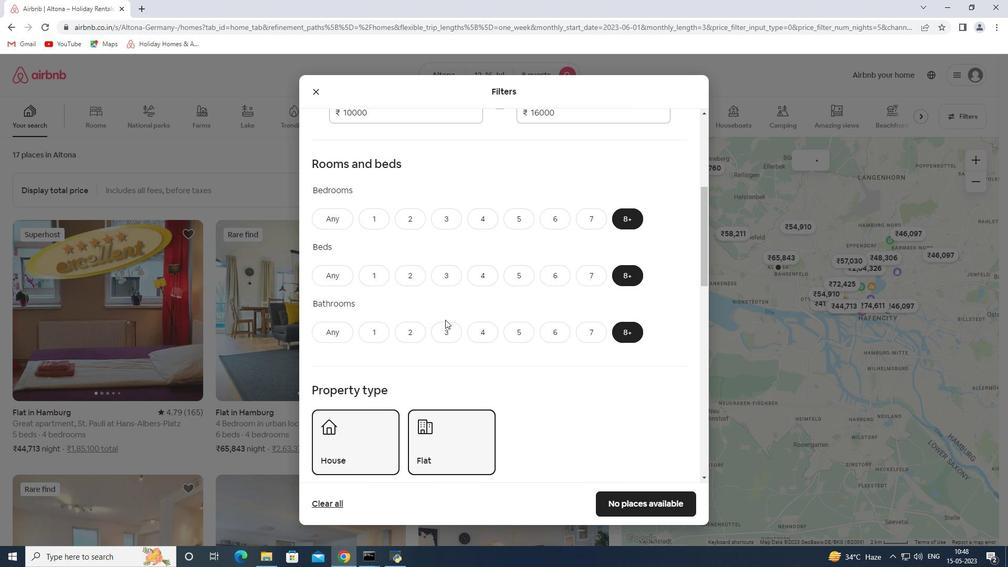
Action: Mouse scrolled (445, 319) with delta (0, 0)
Screenshot: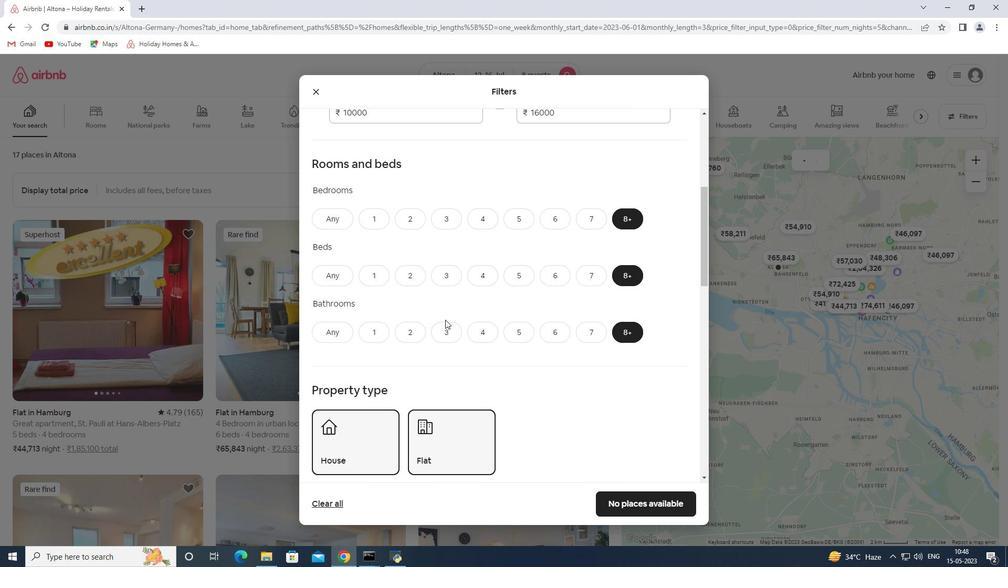 
Action: Mouse scrolled (445, 319) with delta (0, 0)
Screenshot: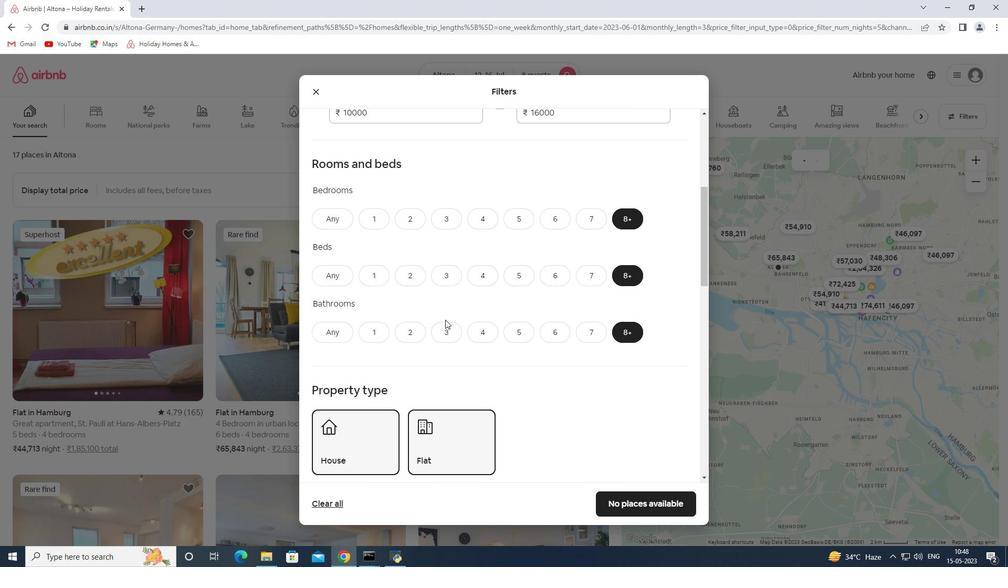 
Action: Mouse scrolled (445, 319) with delta (0, 0)
Screenshot: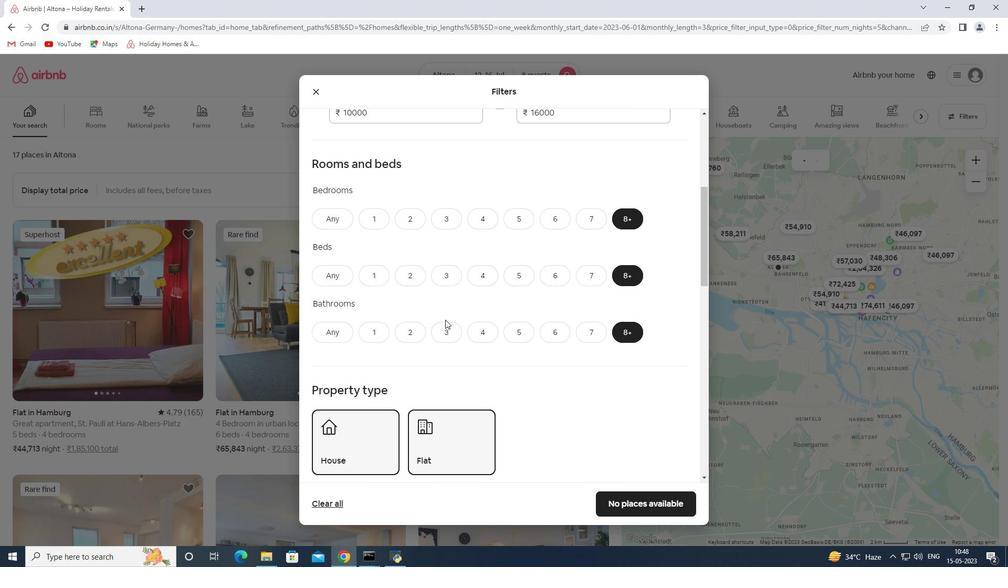 
Action: Mouse scrolled (445, 319) with delta (0, 0)
Screenshot: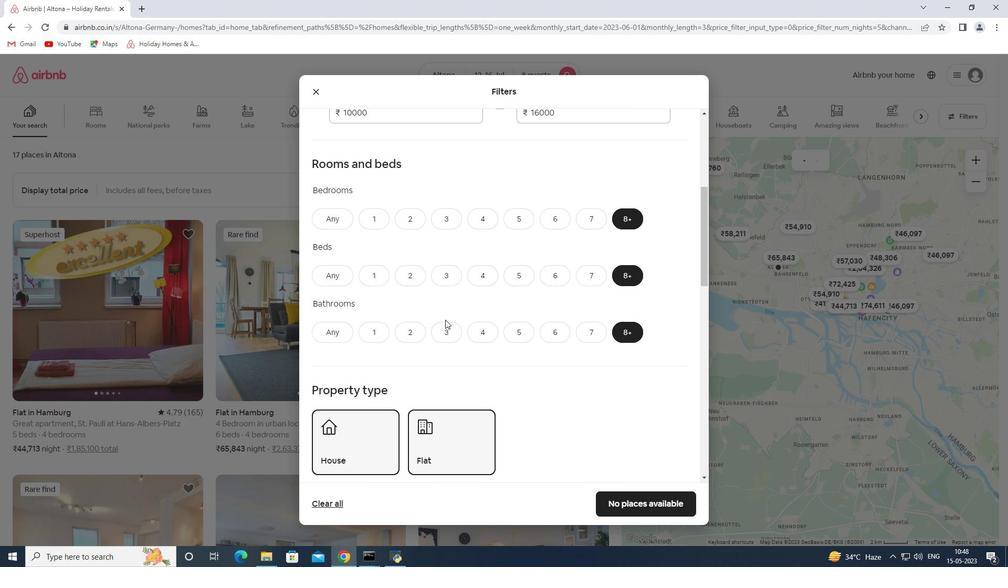 
Action: Mouse scrolled (445, 319) with delta (0, 0)
Screenshot: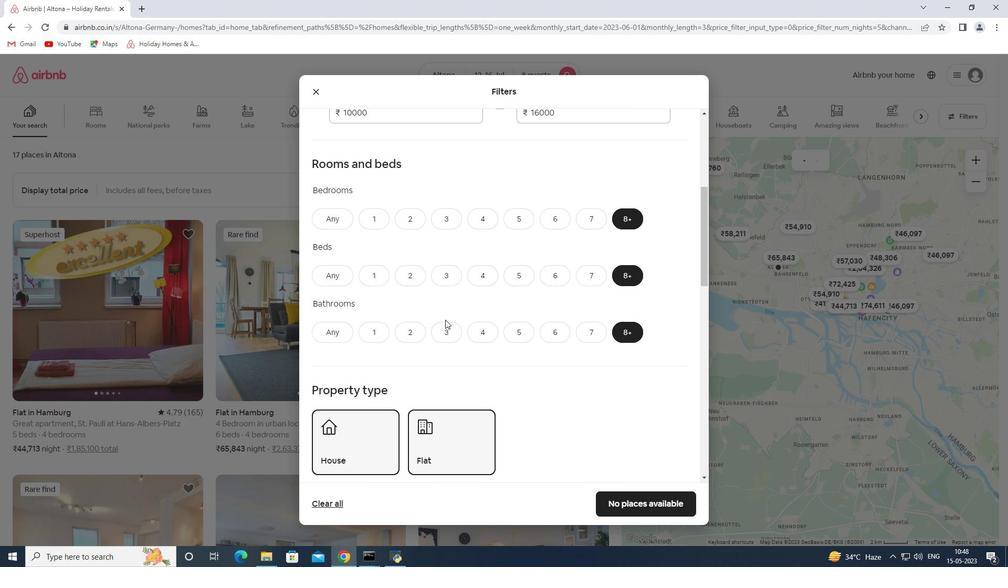 
Action: Mouse scrolled (445, 319) with delta (0, 0)
Screenshot: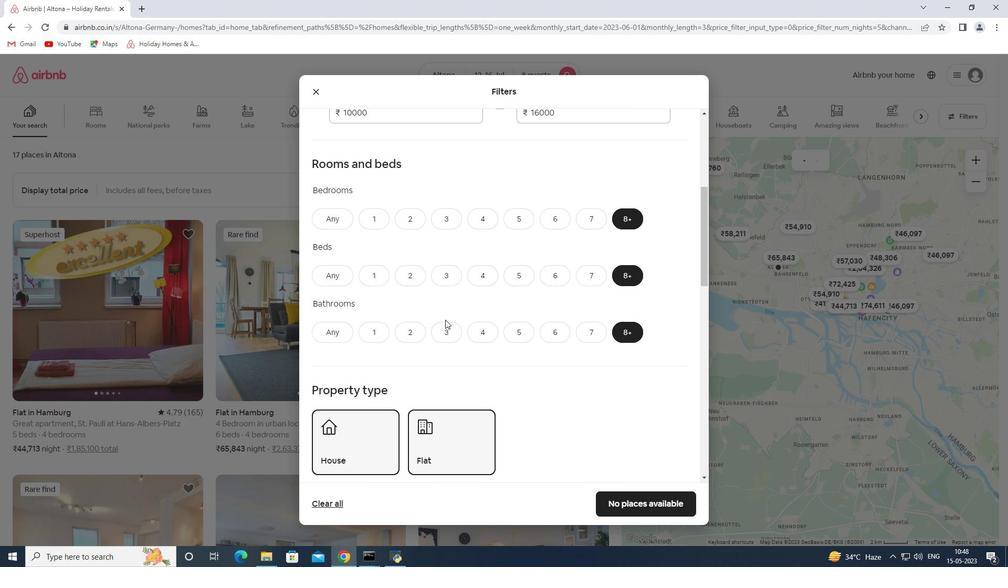 
Action: Mouse scrolled (445, 319) with delta (0, 0)
Screenshot: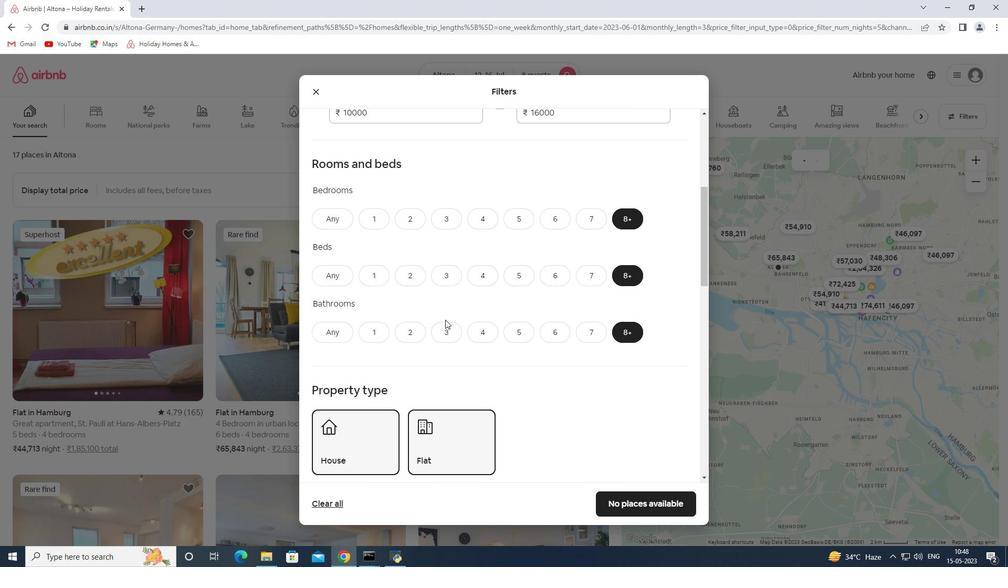 
Action: Mouse moved to (339, 200)
Screenshot: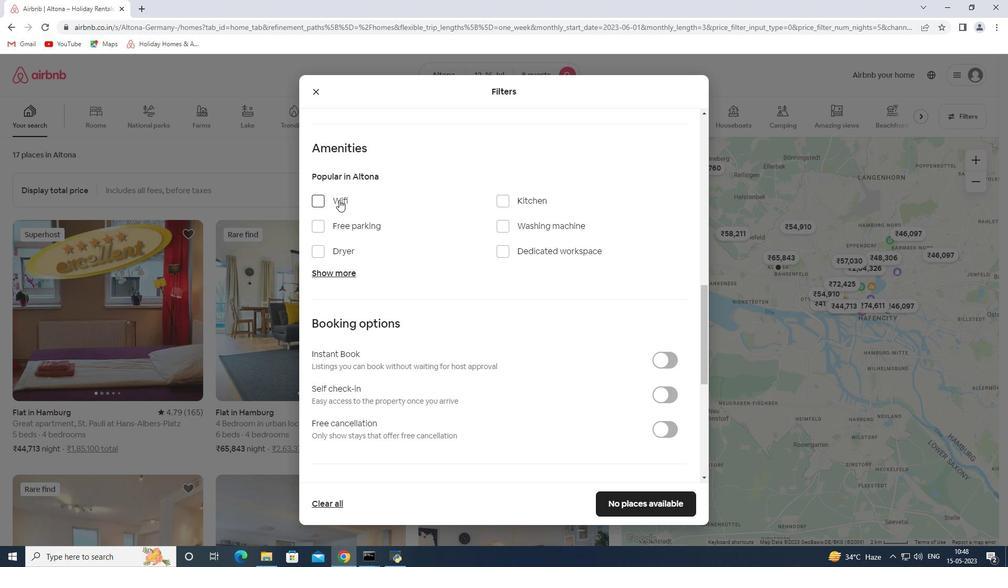 
Action: Mouse pressed left at (339, 200)
Screenshot: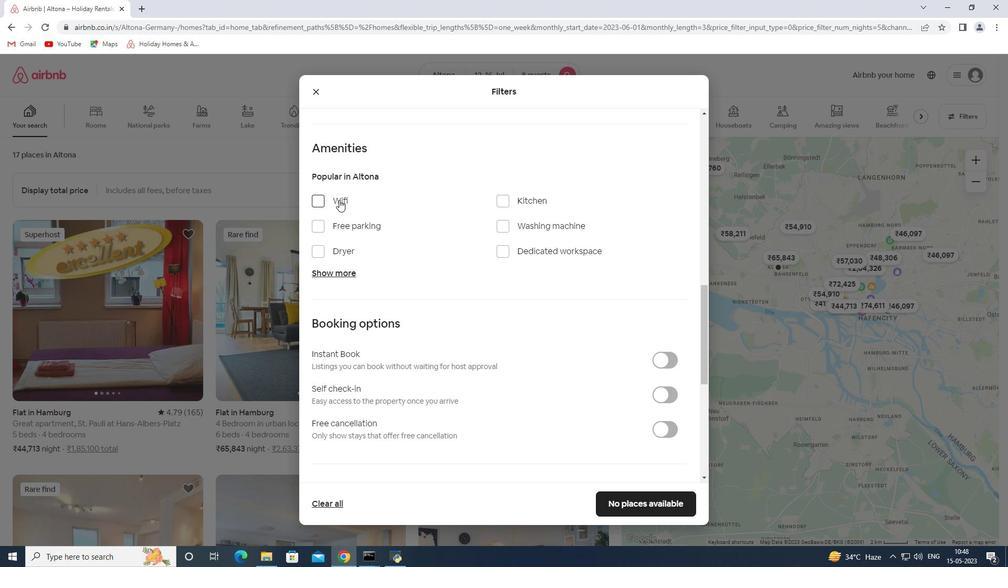 
Action: Mouse moved to (337, 223)
Screenshot: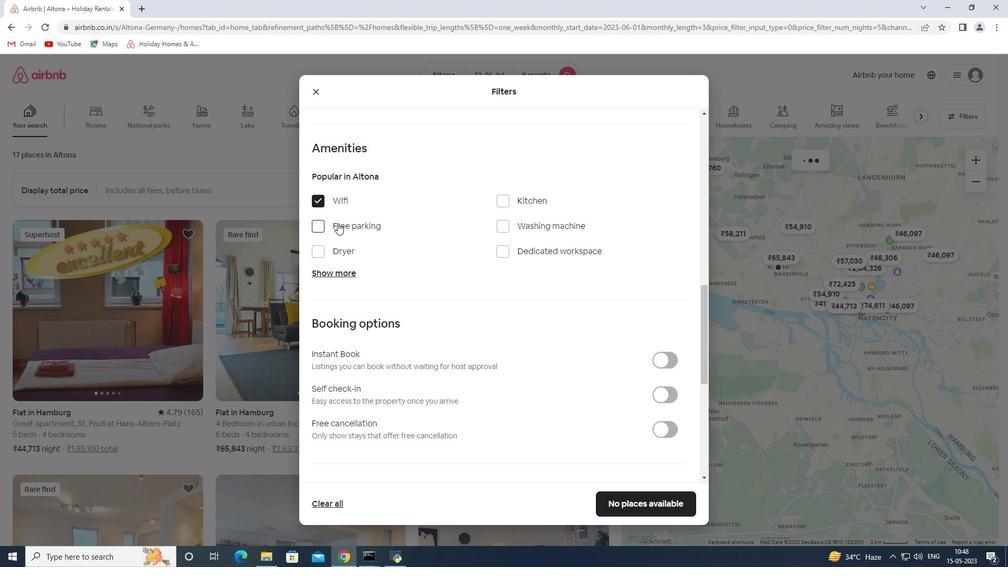 
Action: Mouse pressed left at (337, 223)
Screenshot: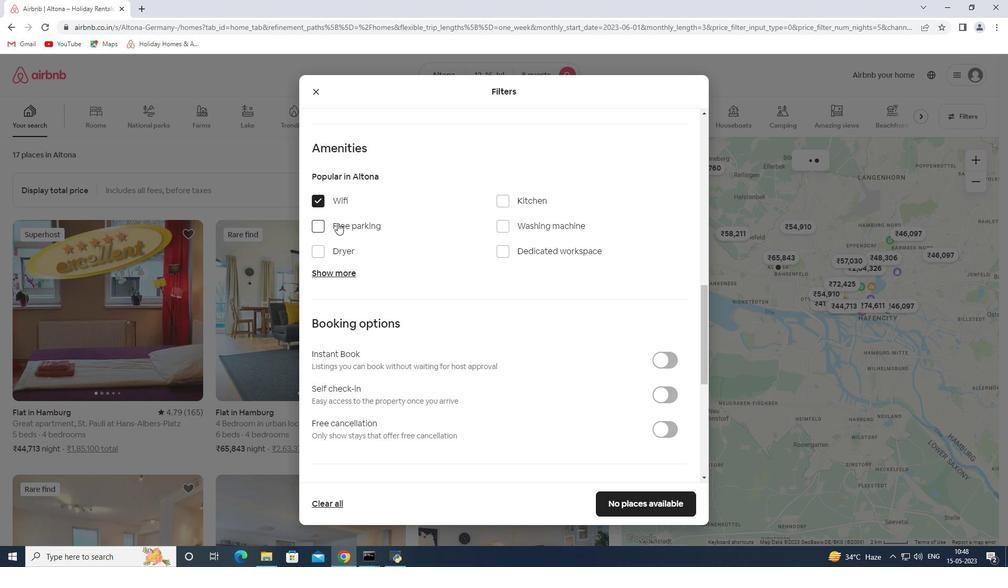 
Action: Mouse moved to (335, 274)
Screenshot: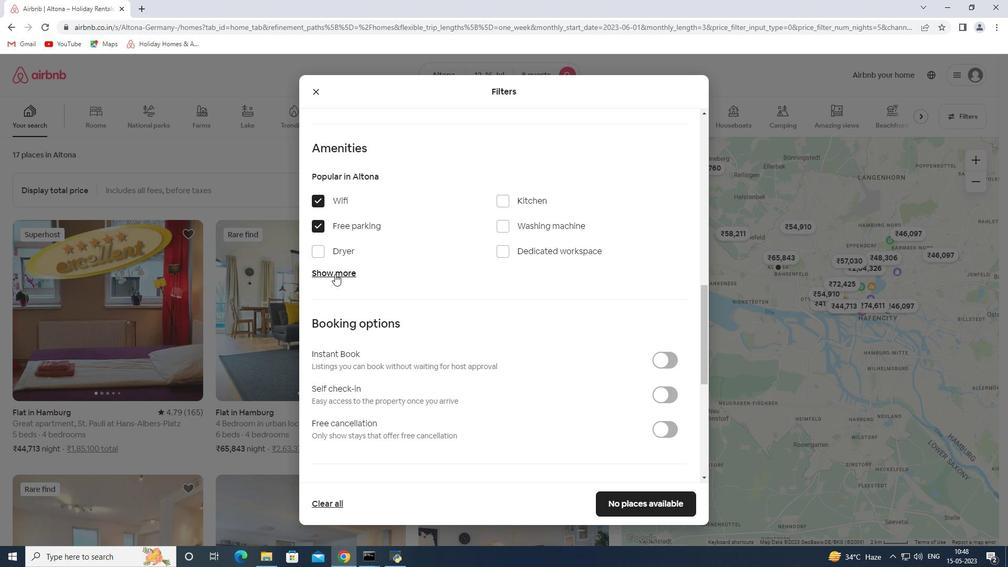 
Action: Mouse pressed left at (335, 274)
Screenshot: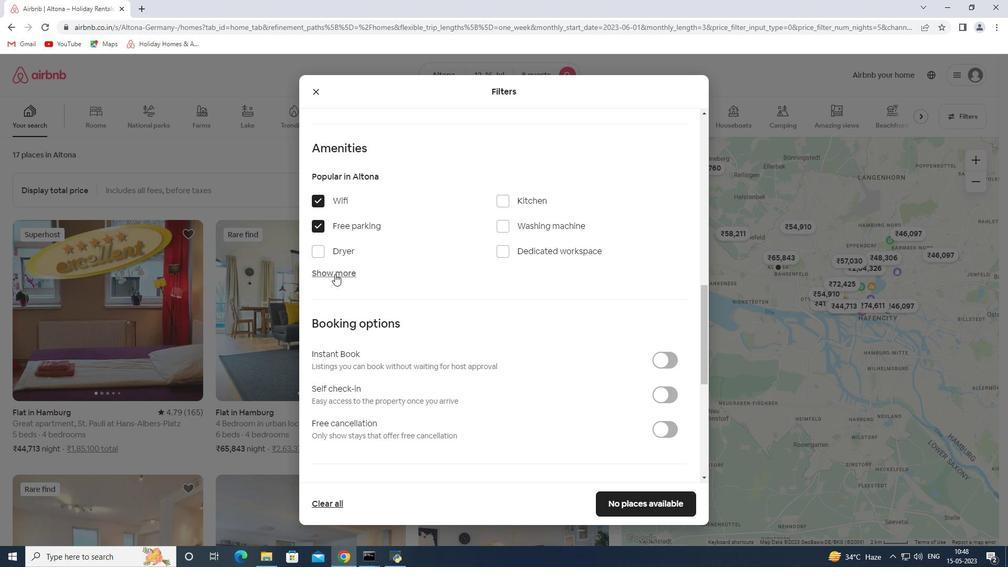 
Action: Mouse moved to (315, 331)
Screenshot: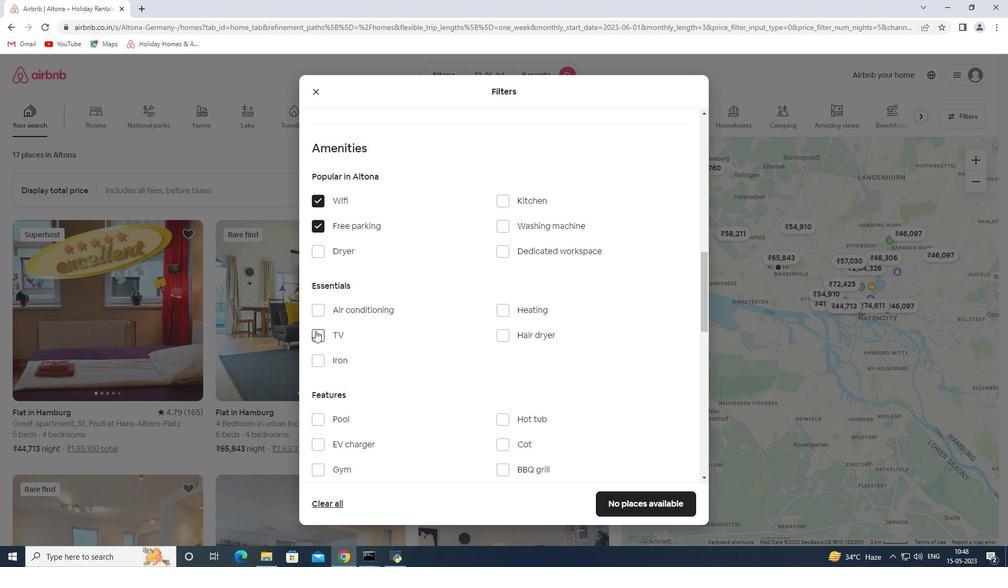 
Action: Mouse pressed left at (315, 331)
Screenshot: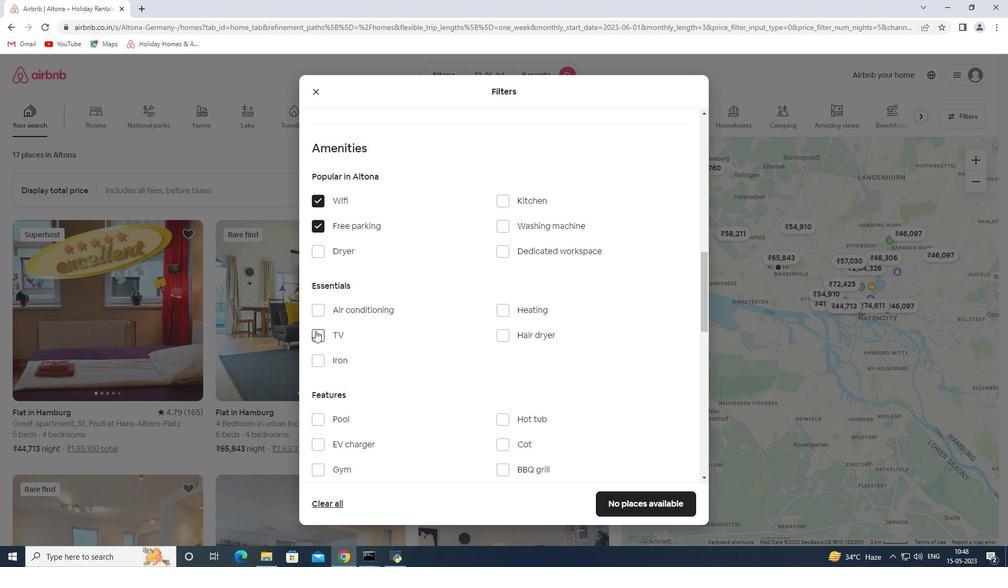 
Action: Mouse moved to (447, 312)
Screenshot: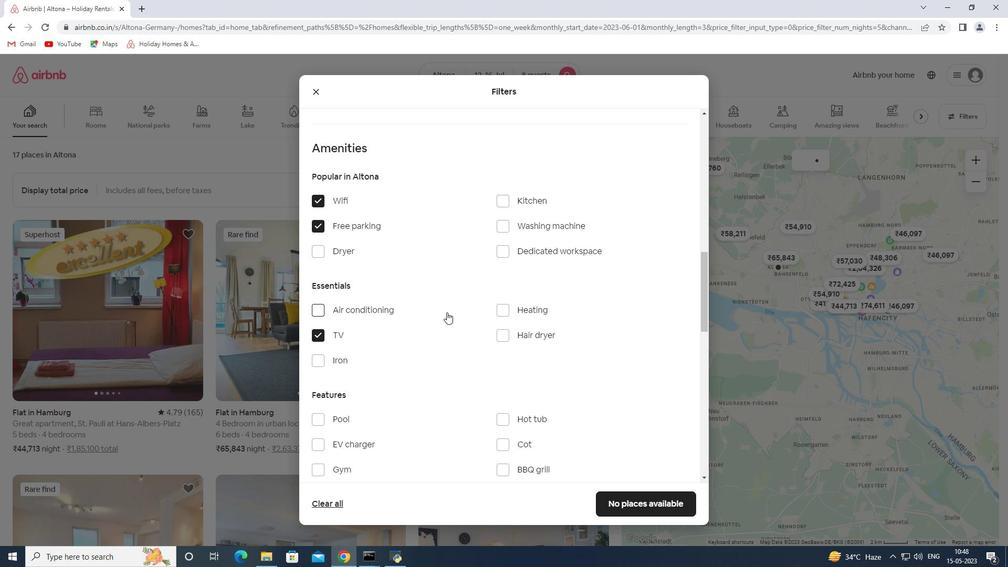 
Action: Mouse scrolled (447, 312) with delta (0, 0)
Screenshot: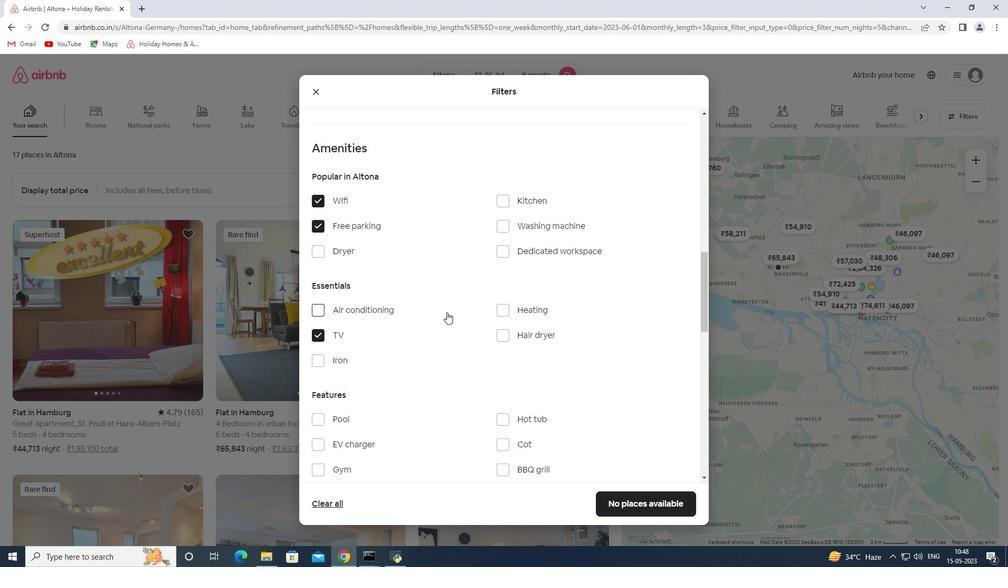 
Action: Mouse scrolled (447, 312) with delta (0, 0)
Screenshot: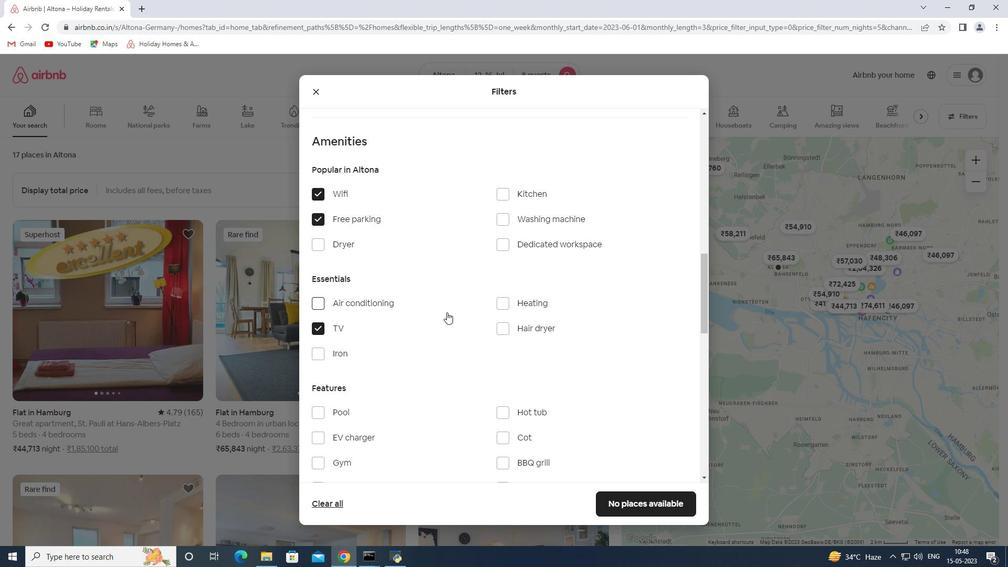 
Action: Mouse moved to (317, 387)
Screenshot: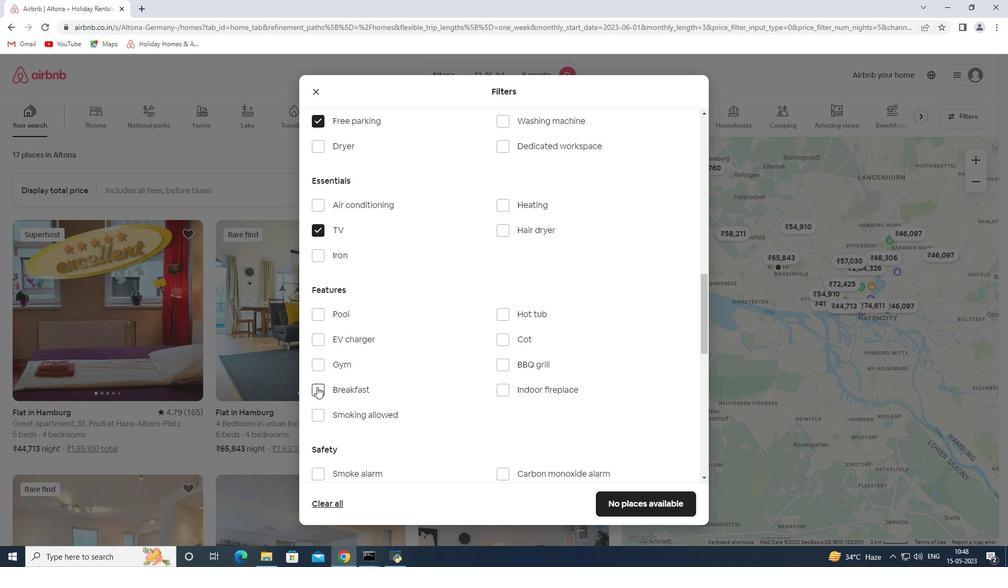
Action: Mouse pressed left at (317, 387)
Screenshot: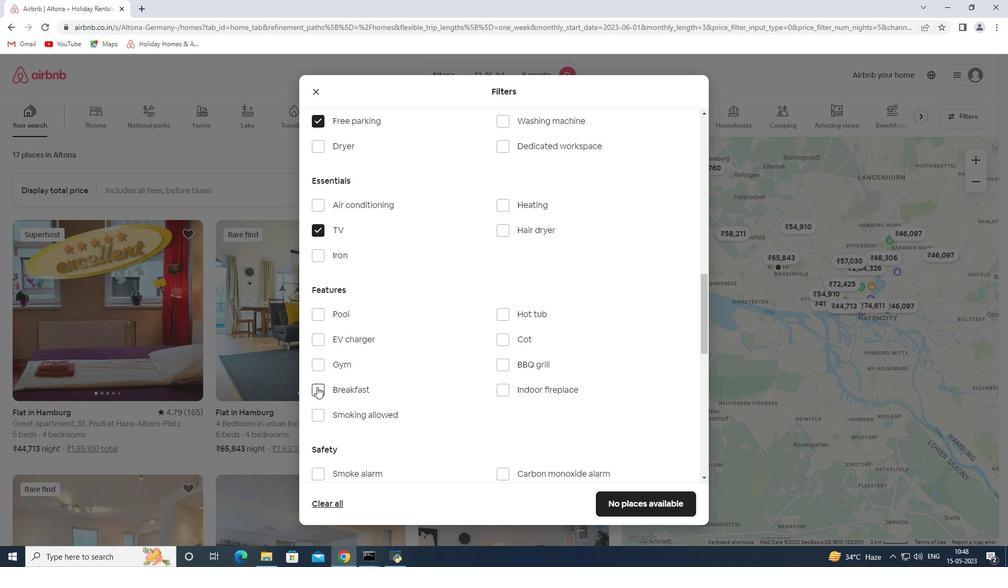 
Action: Mouse moved to (318, 372)
Screenshot: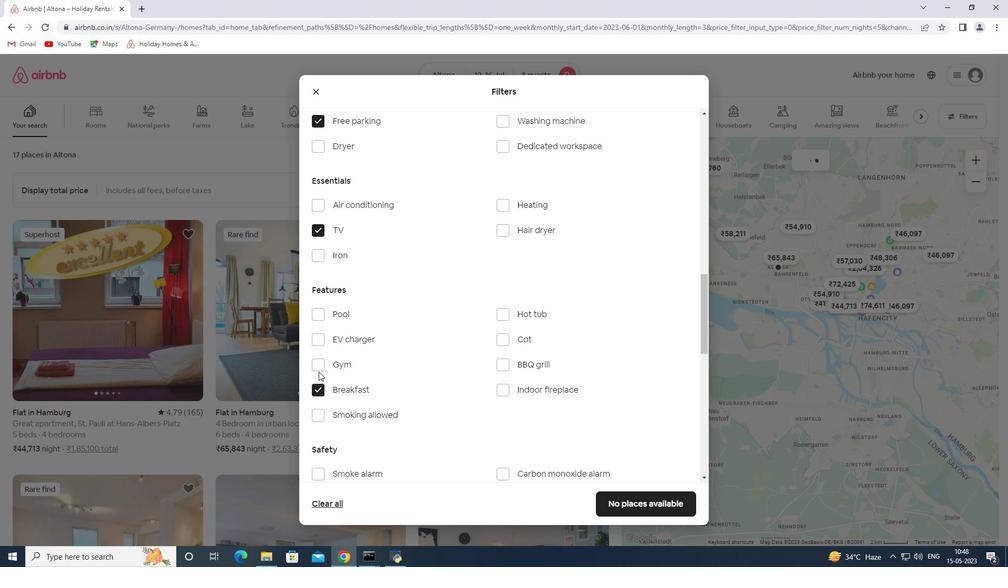 
Action: Mouse pressed left at (318, 372)
Screenshot: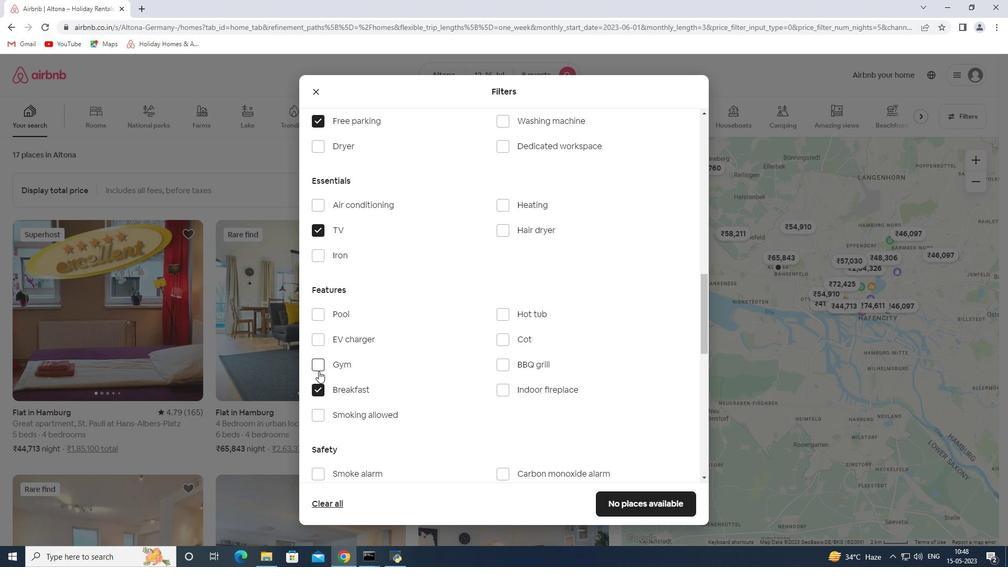 
Action: Mouse moved to (325, 368)
Screenshot: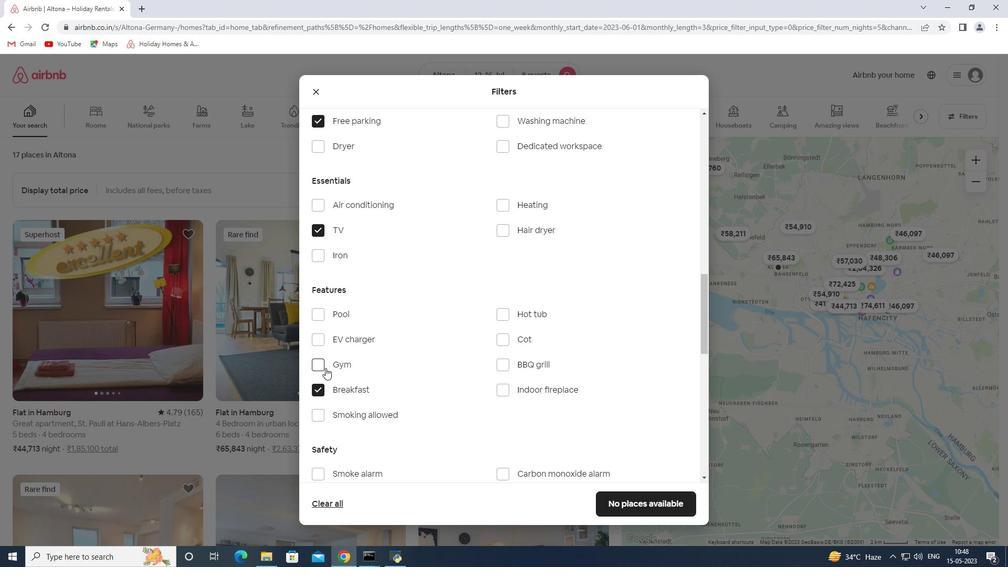 
Action: Mouse pressed left at (325, 368)
Screenshot: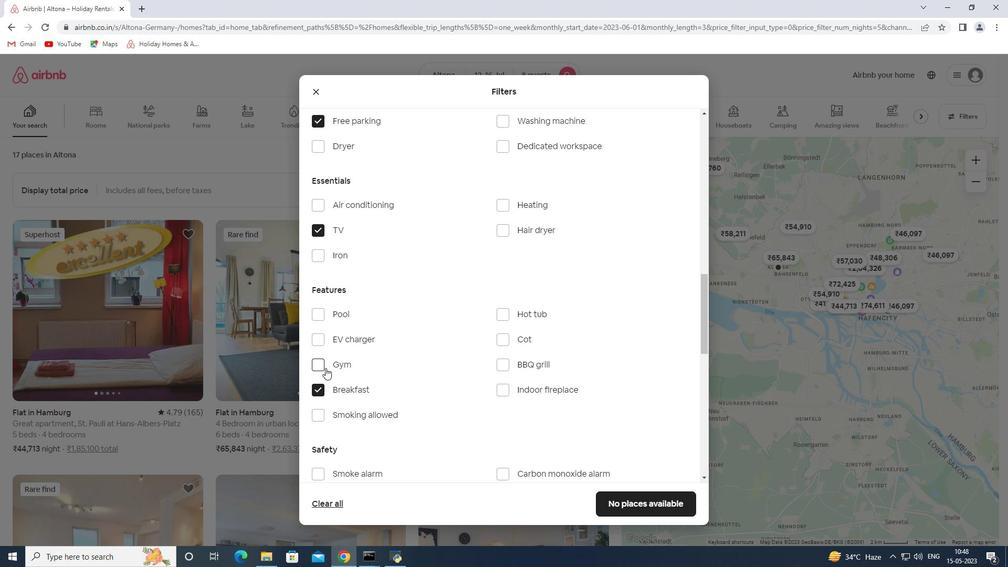 
Action: Mouse moved to (469, 359)
Screenshot: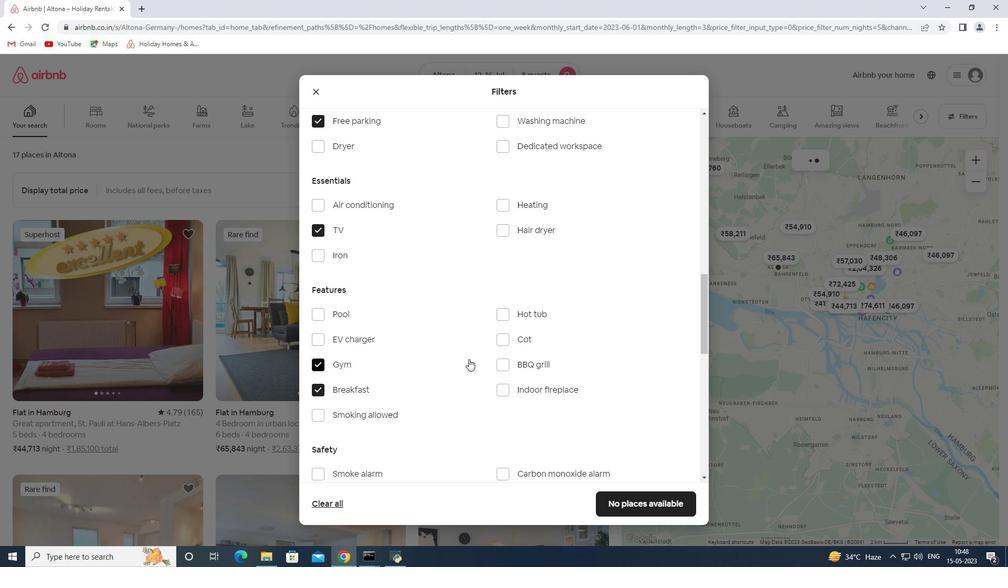 
Action: Mouse scrolled (469, 358) with delta (0, 0)
Screenshot: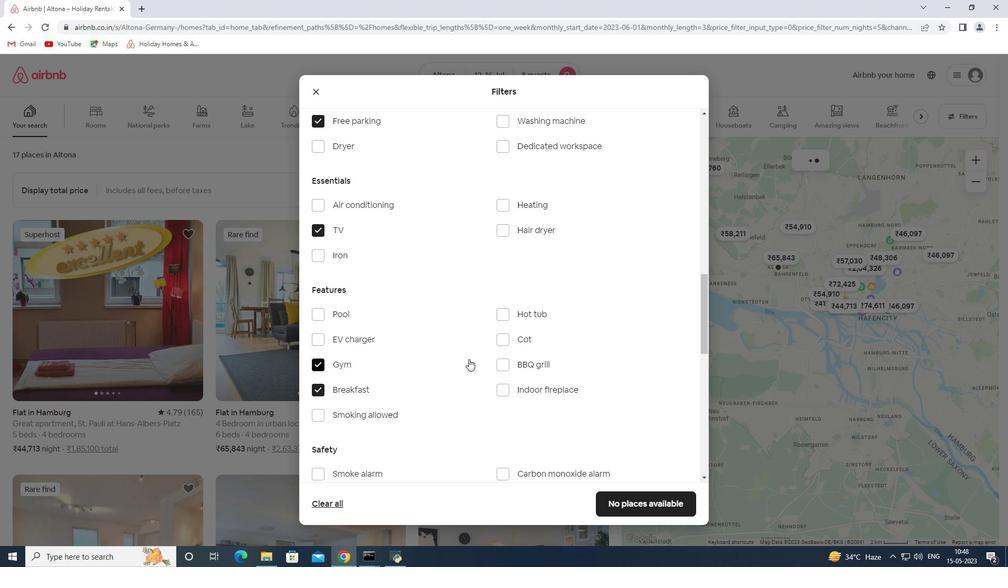 
Action: Mouse scrolled (469, 358) with delta (0, 0)
Screenshot: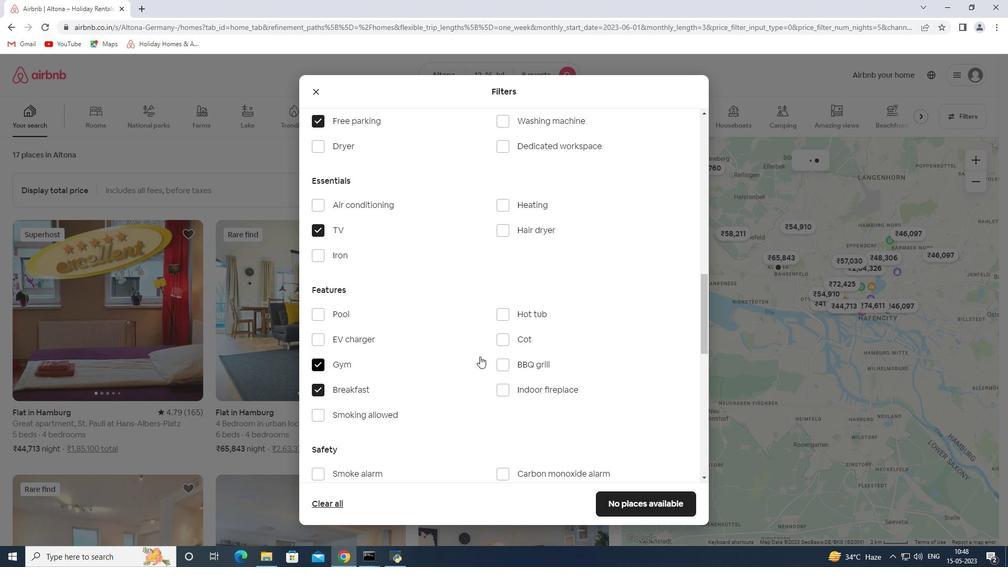 
Action: Mouse moved to (472, 358)
Screenshot: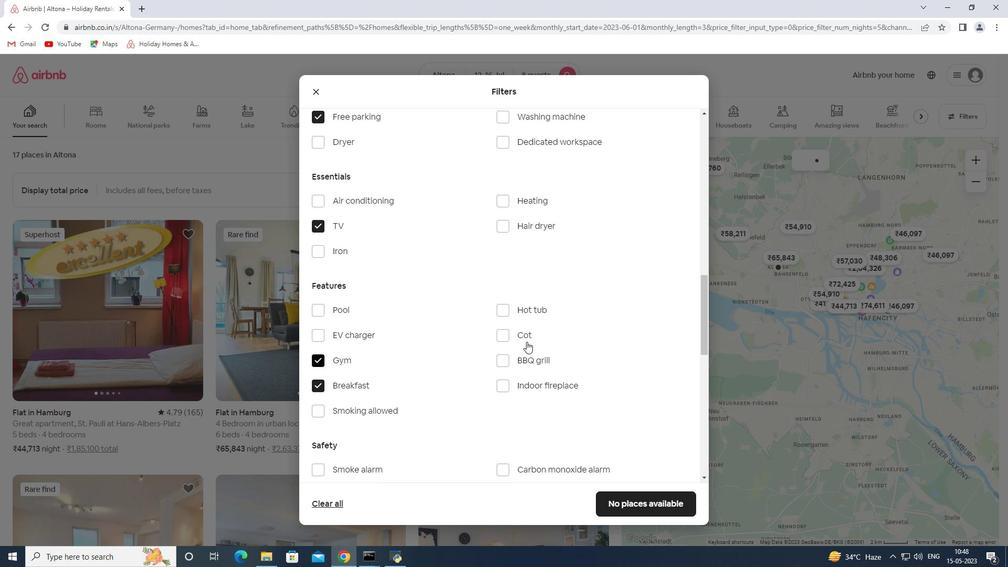 
Action: Mouse scrolled (472, 358) with delta (0, 0)
Screenshot: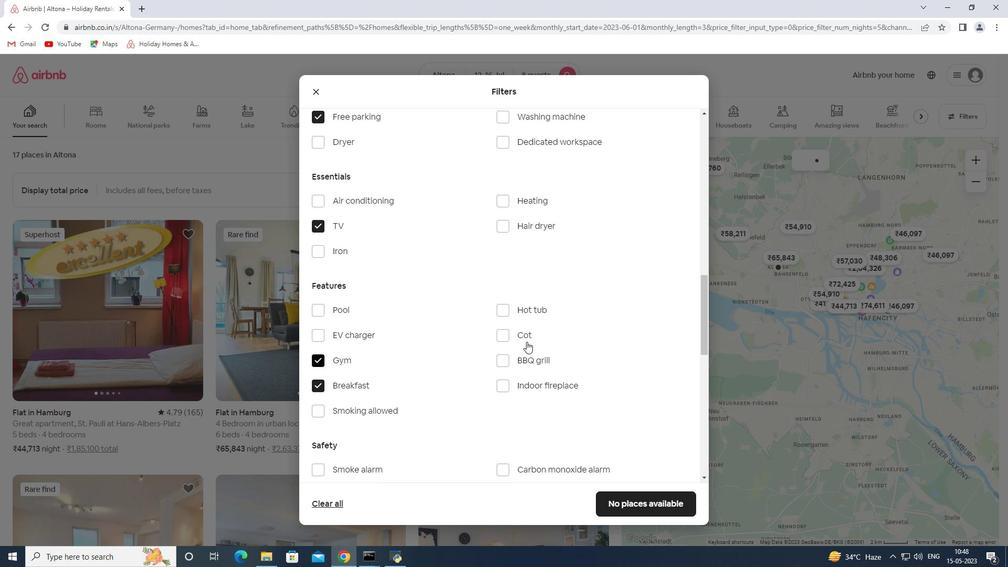 
Action: Mouse moved to (488, 353)
Screenshot: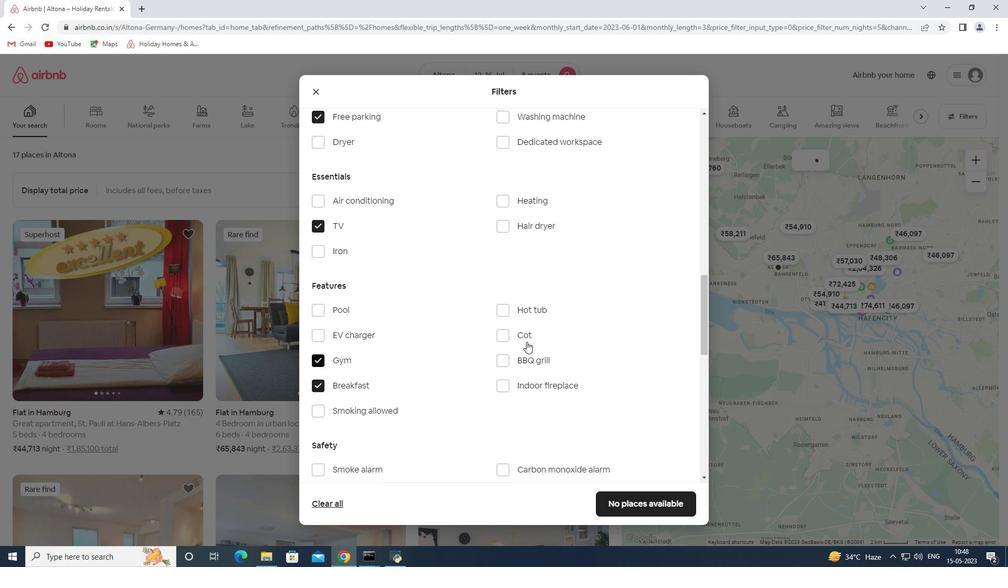 
Action: Mouse scrolled (488, 353) with delta (0, 0)
Screenshot: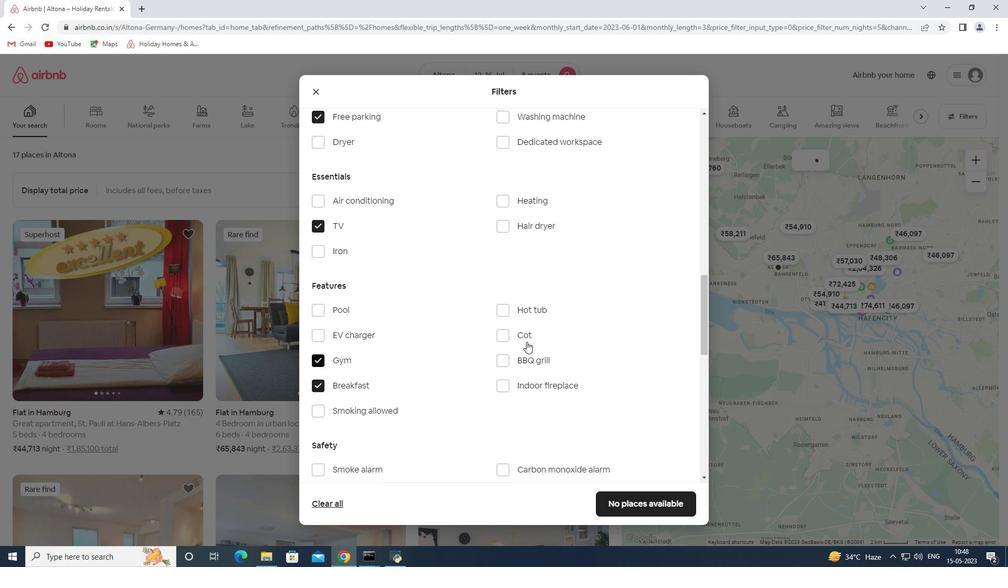 
Action: Mouse moved to (662, 407)
Screenshot: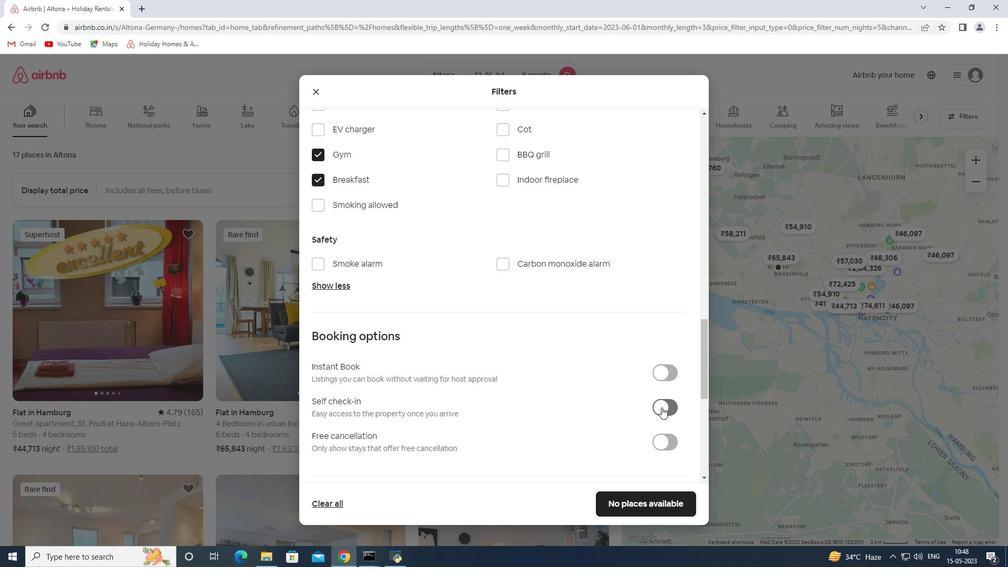 
Action: Mouse pressed left at (662, 407)
Screenshot: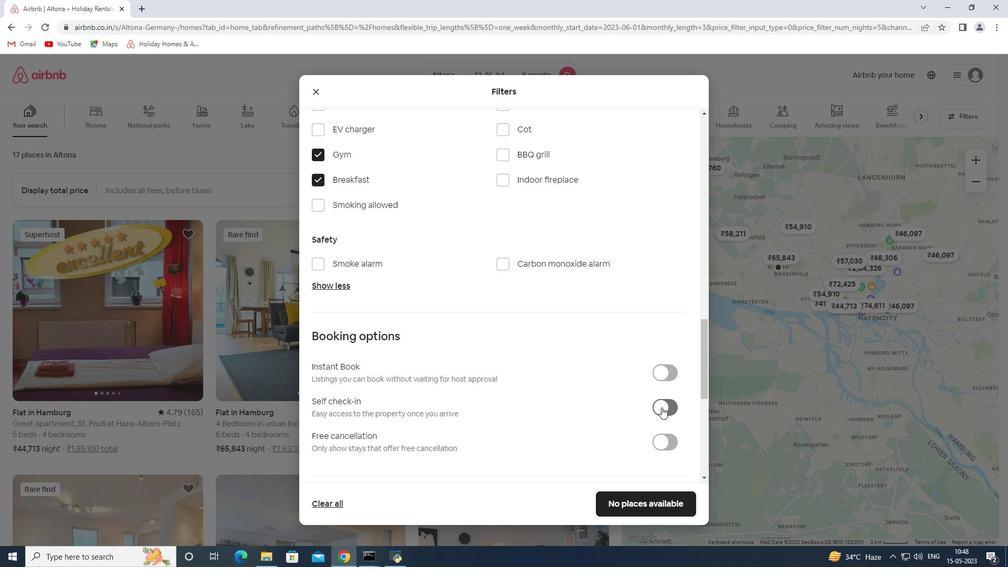 
Action: Mouse moved to (500, 366)
Screenshot: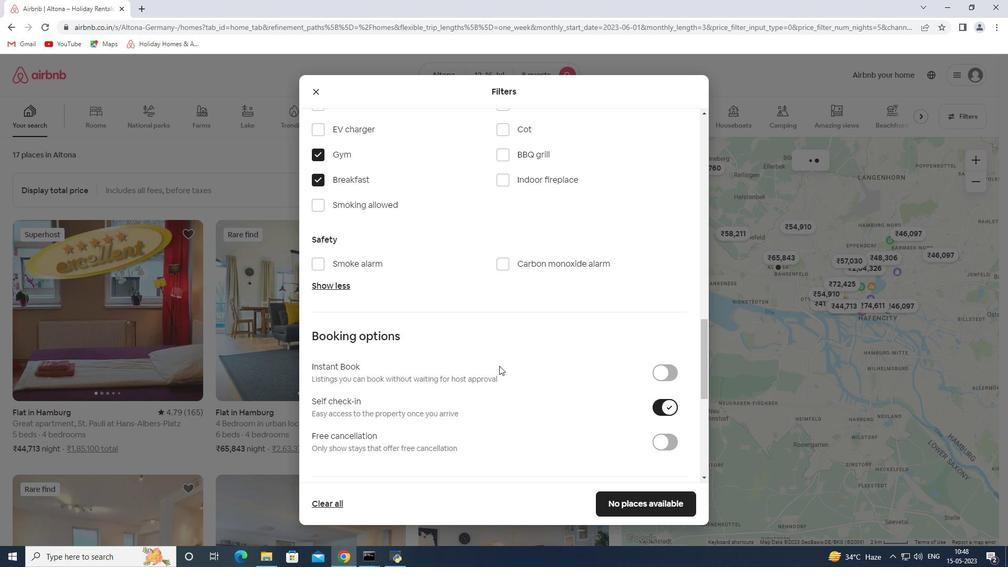 
Action: Mouse scrolled (500, 366) with delta (0, 0)
Screenshot: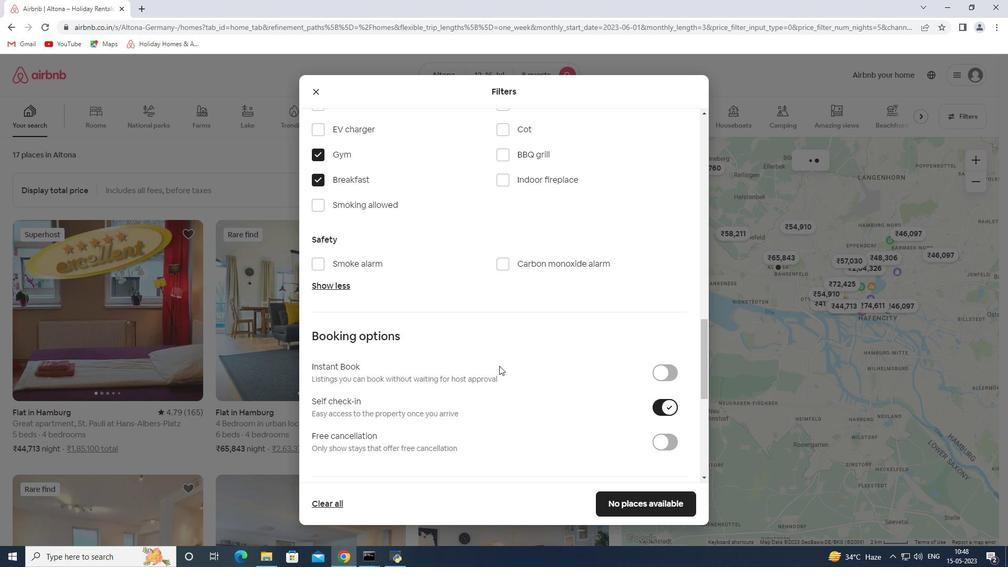 
Action: Mouse scrolled (500, 366) with delta (0, 0)
Screenshot: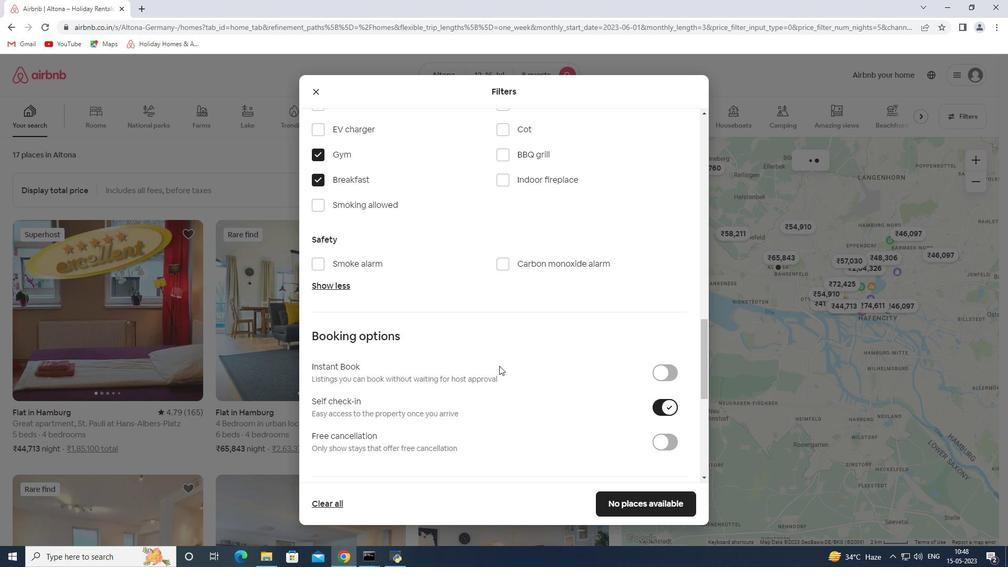 
Action: Mouse moved to (500, 366)
Screenshot: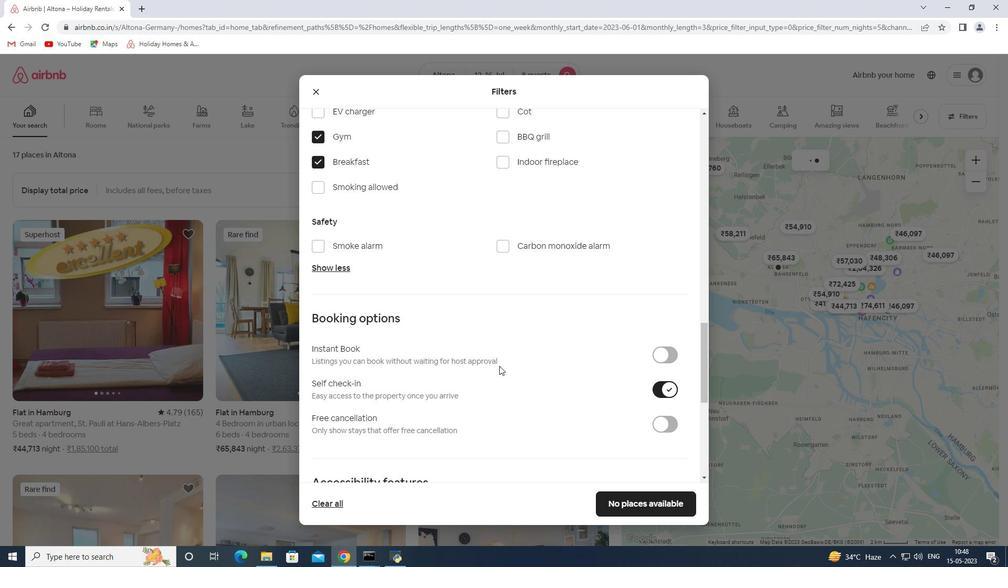 
Action: Mouse scrolled (500, 366) with delta (0, 0)
Screenshot: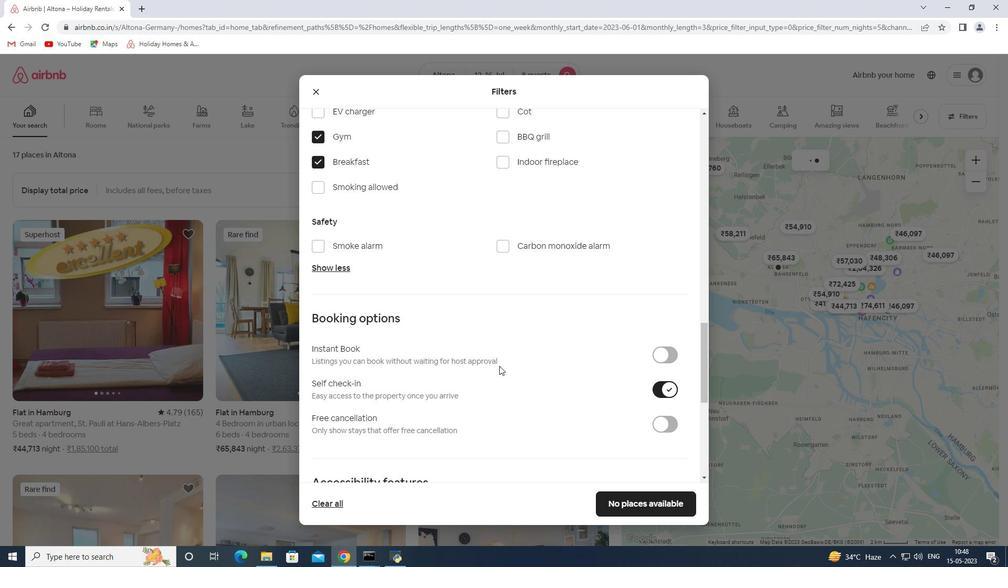 
Action: Mouse moved to (499, 366)
Screenshot: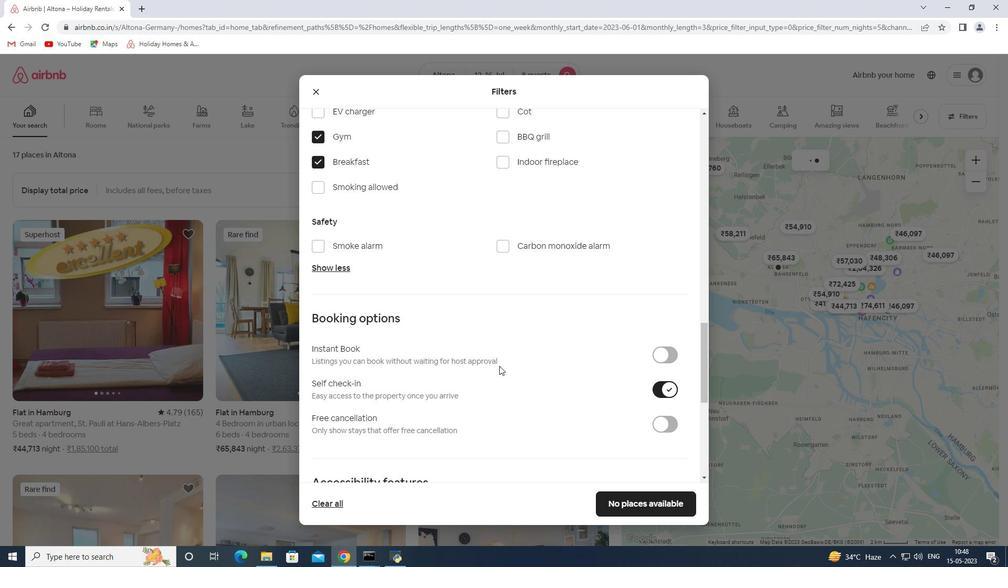 
Action: Mouse scrolled (499, 365) with delta (0, 0)
Screenshot: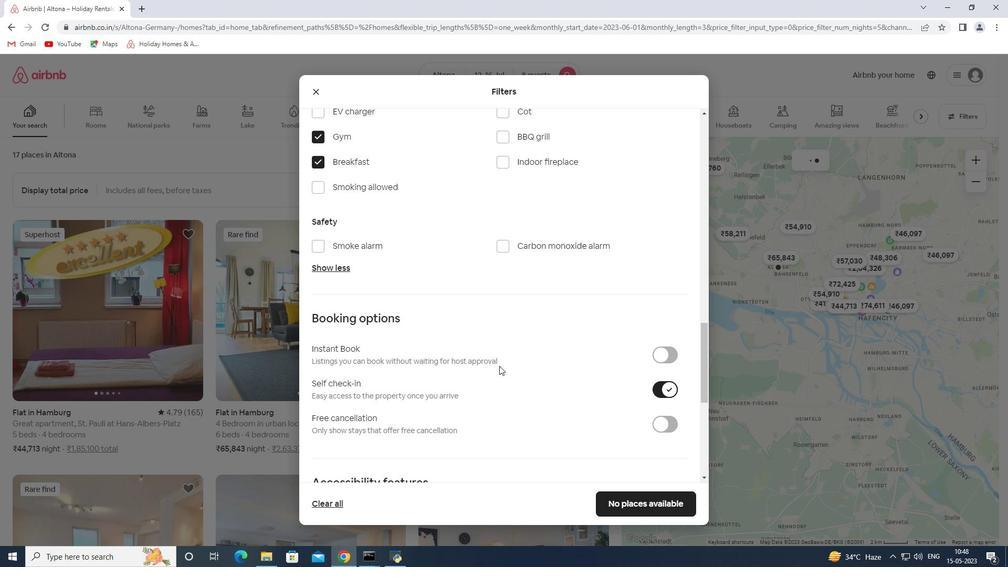
Action: Mouse scrolled (499, 365) with delta (0, 0)
Screenshot: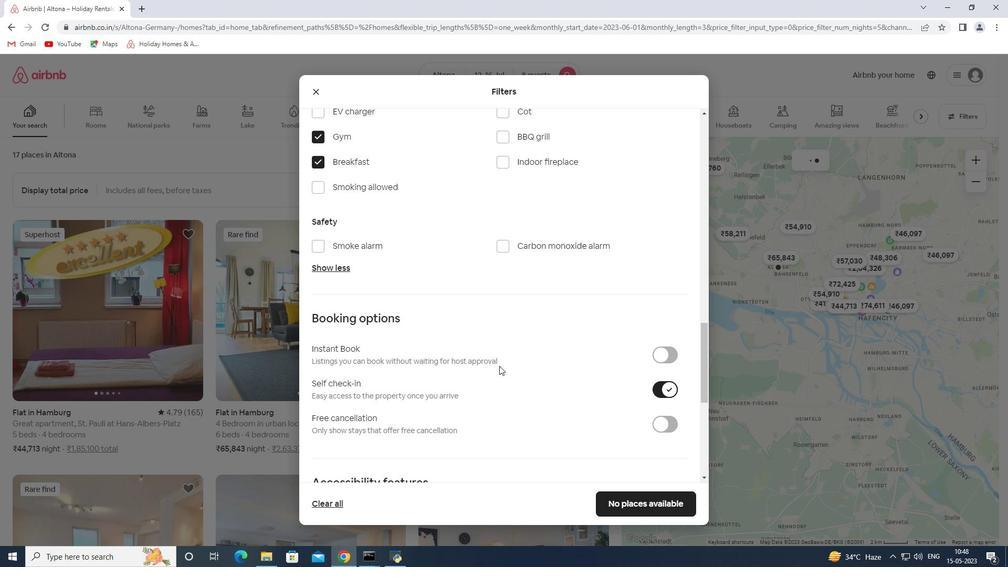 
Action: Mouse scrolled (499, 365) with delta (0, 0)
Screenshot: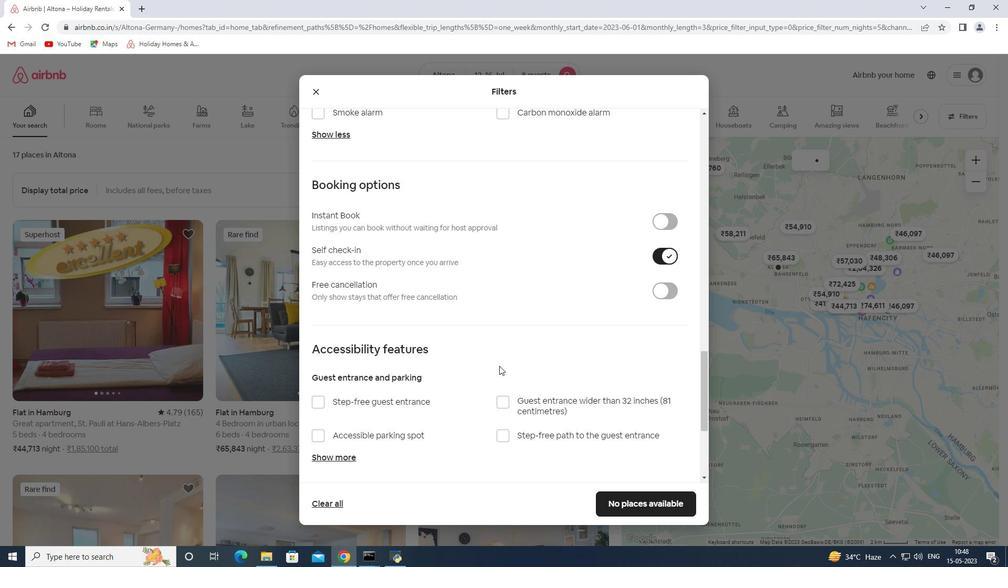 
Action: Mouse moved to (389, 370)
Screenshot: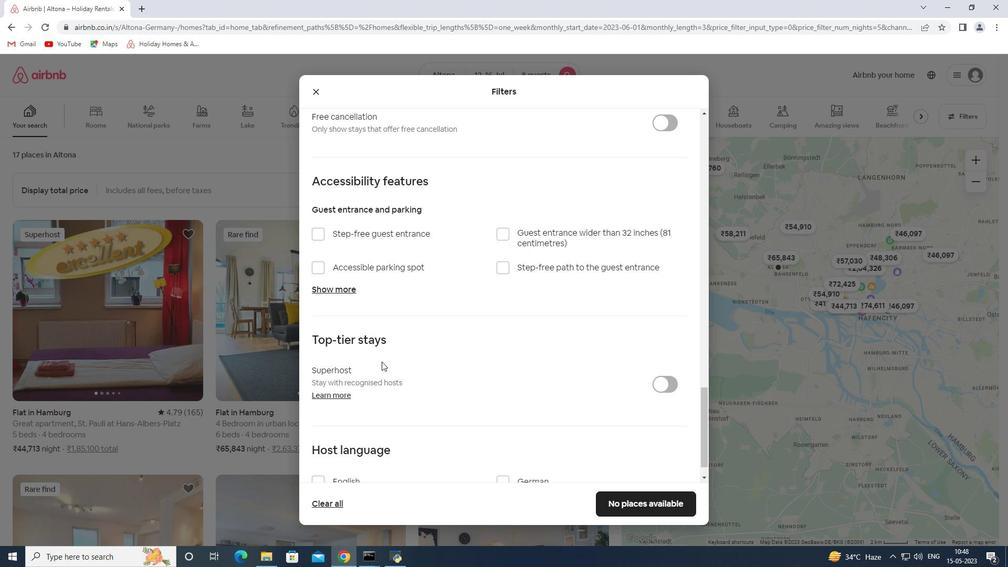 
Action: Mouse scrolled (390, 371) with delta (0, 0)
Screenshot: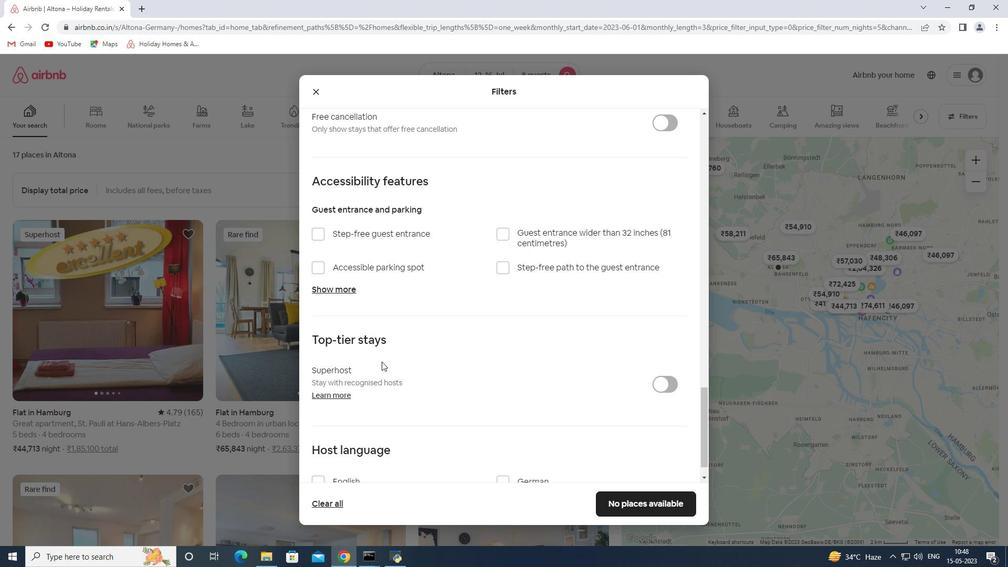 
Action: Mouse moved to (385, 366)
Screenshot: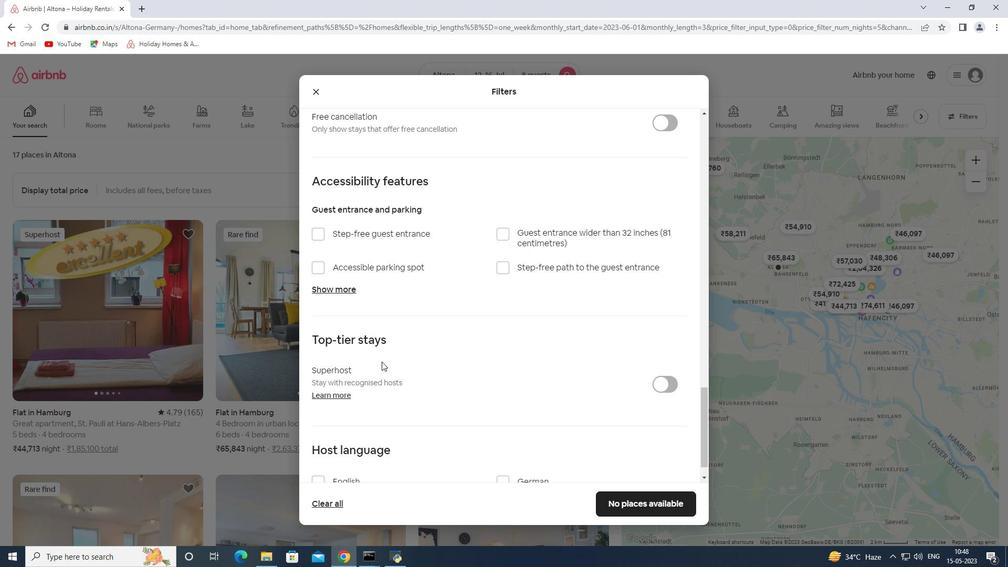 
Action: Mouse scrolled (385, 366) with delta (0, 0)
Screenshot: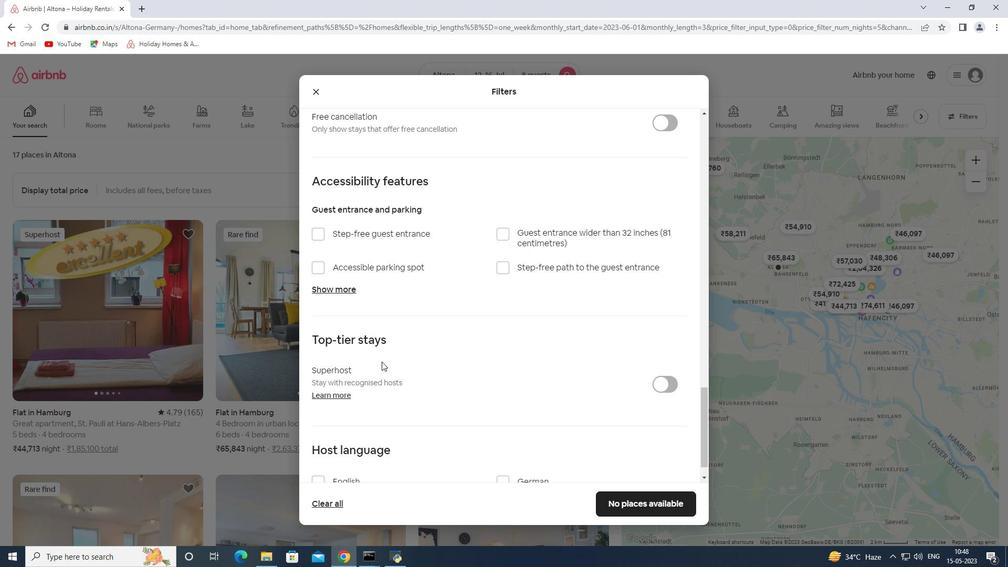 
Action: Mouse moved to (383, 363)
Screenshot: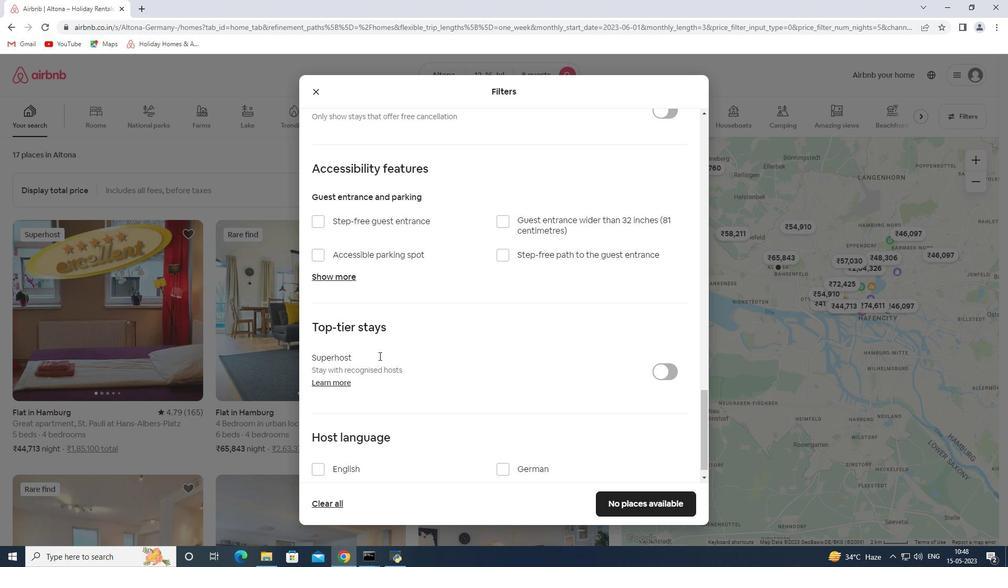 
Action: Mouse scrolled (383, 363) with delta (0, 0)
Screenshot: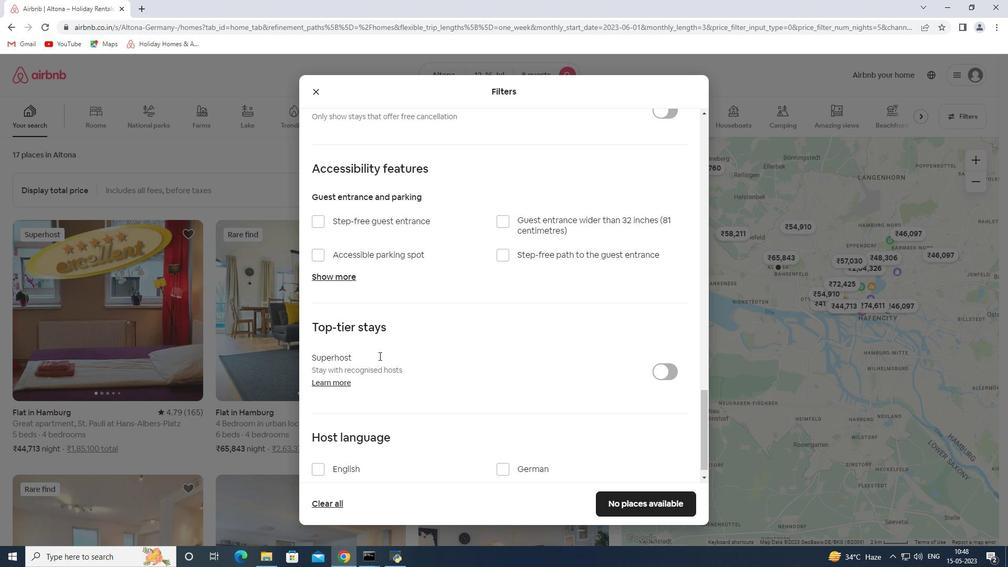 
Action: Mouse moved to (382, 362)
Screenshot: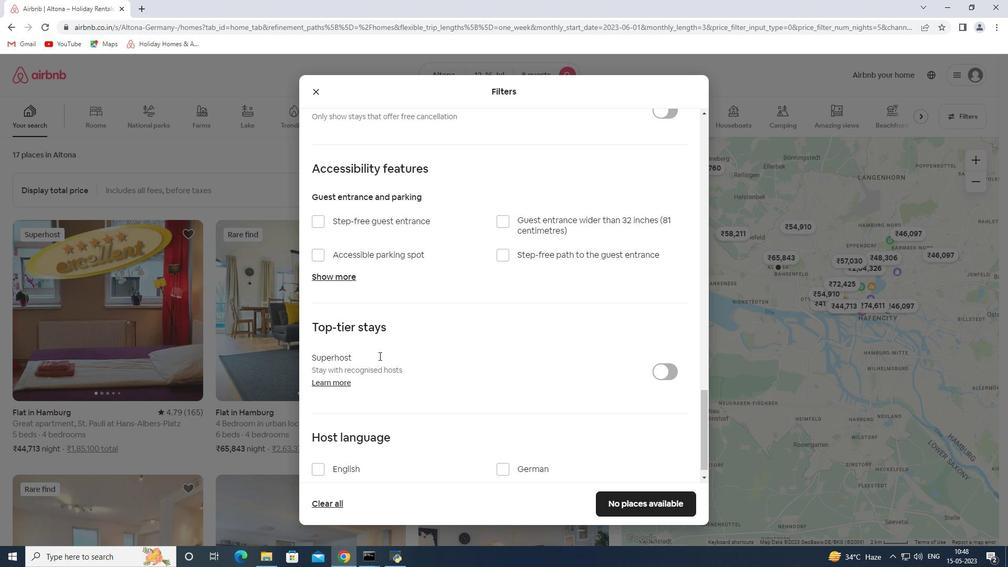 
Action: Mouse scrolled (382, 361) with delta (0, 0)
Screenshot: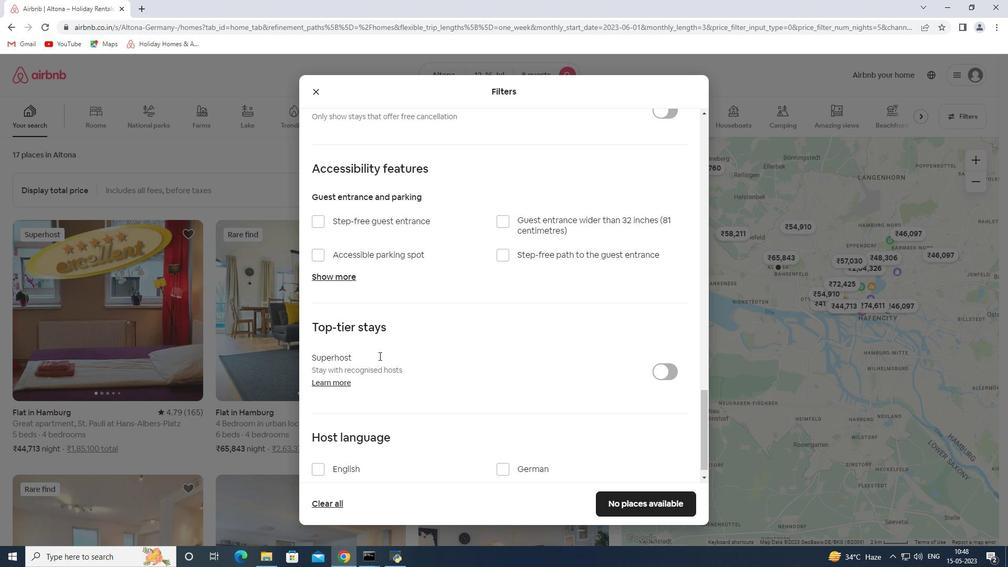 
Action: Mouse moved to (380, 360)
Screenshot: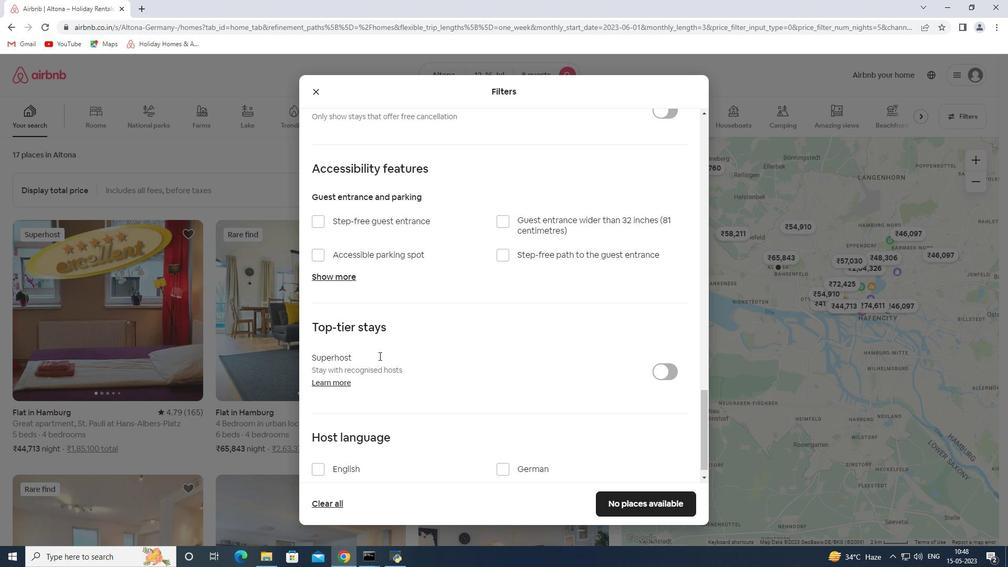 
Action: Mouse scrolled (381, 360) with delta (0, 0)
Screenshot: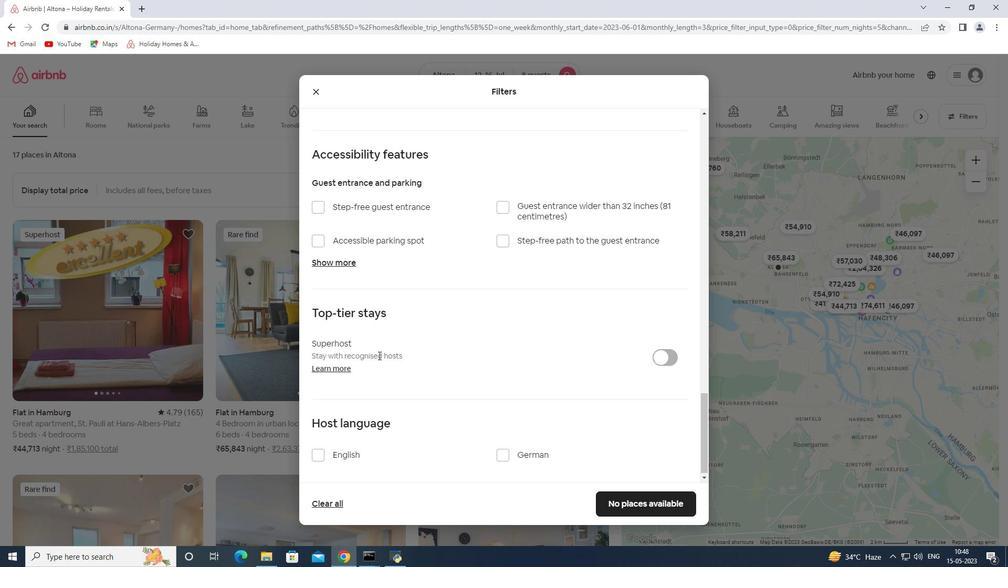 
Action: Mouse moved to (333, 454)
Screenshot: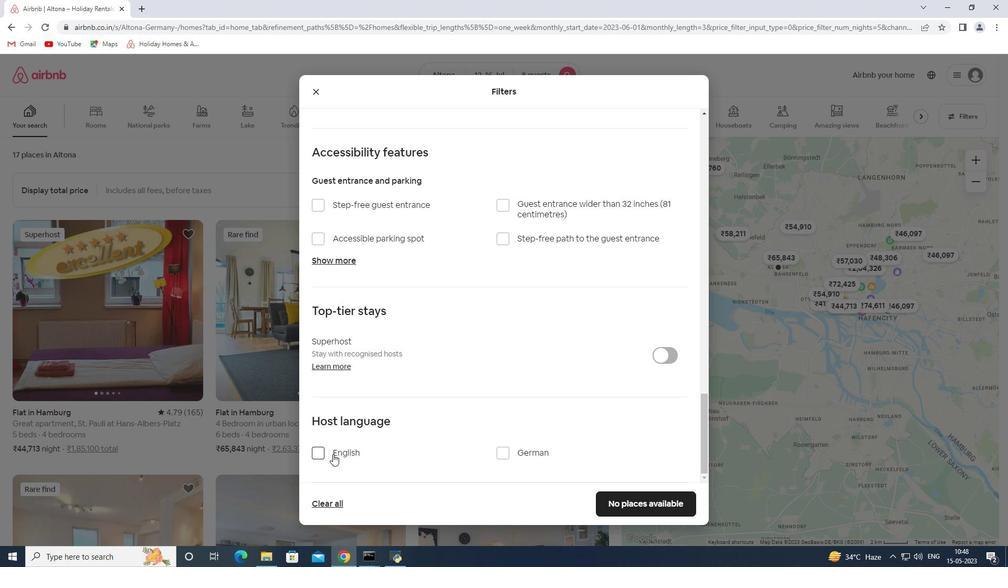 
Action: Mouse pressed left at (333, 454)
Screenshot: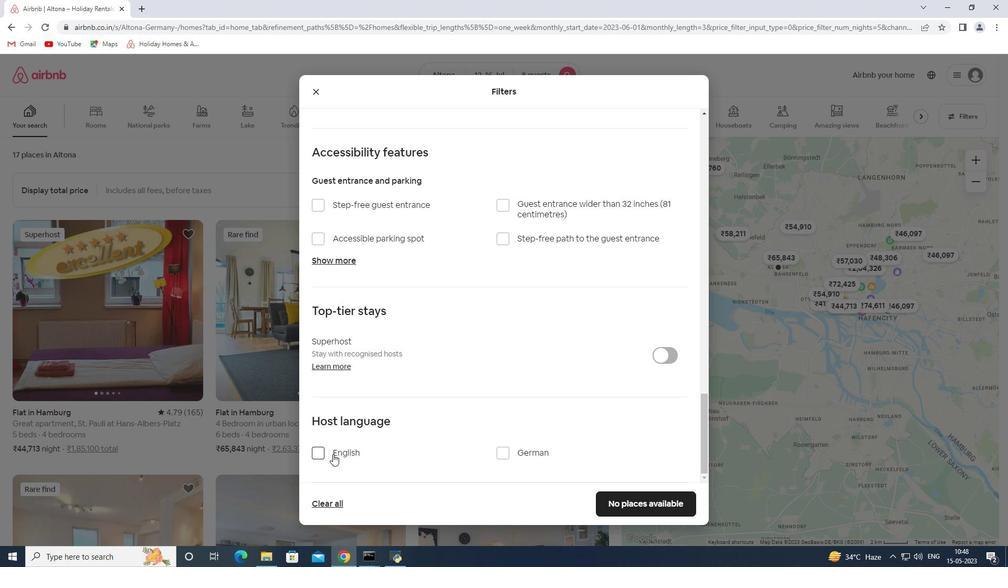 
Action: Mouse moved to (321, 450)
Screenshot: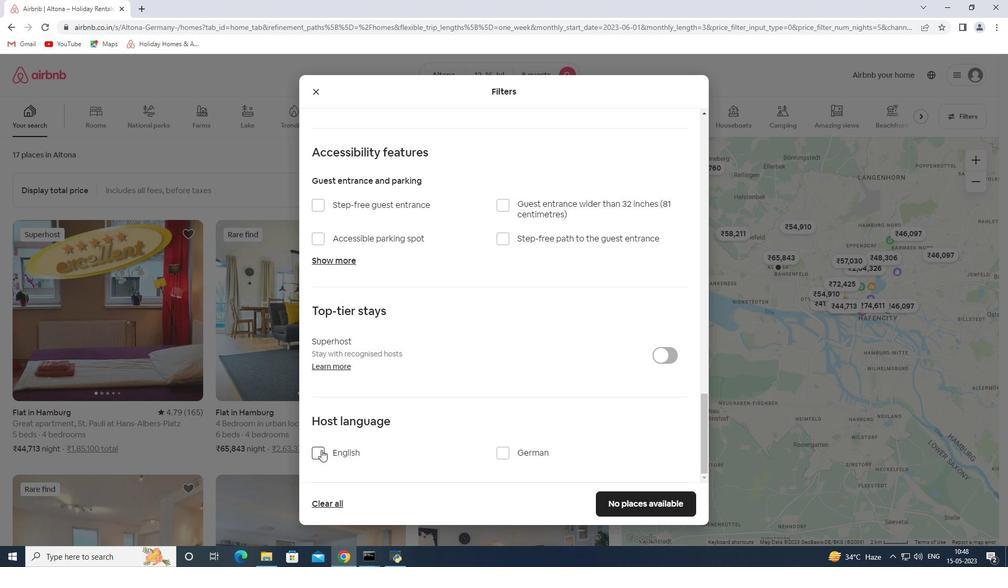 
Action: Mouse pressed left at (321, 450)
Screenshot: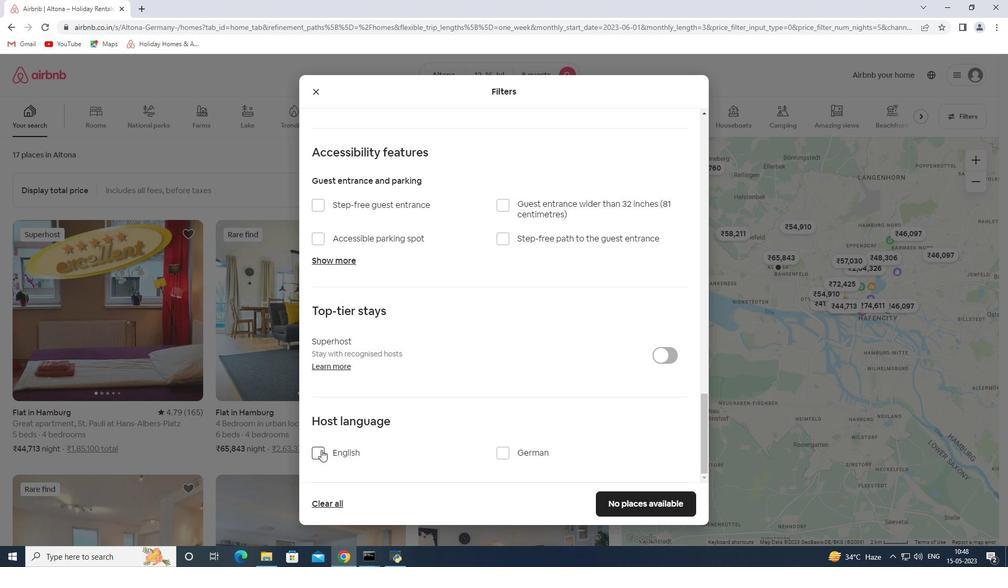 
Action: Mouse moved to (624, 499)
Screenshot: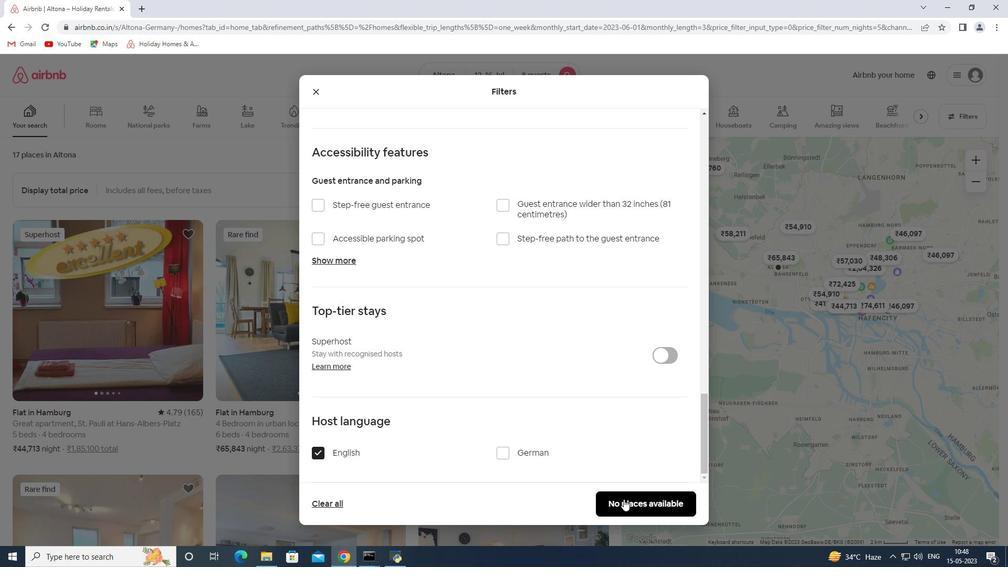 
Action: Mouse pressed left at (624, 499)
Screenshot: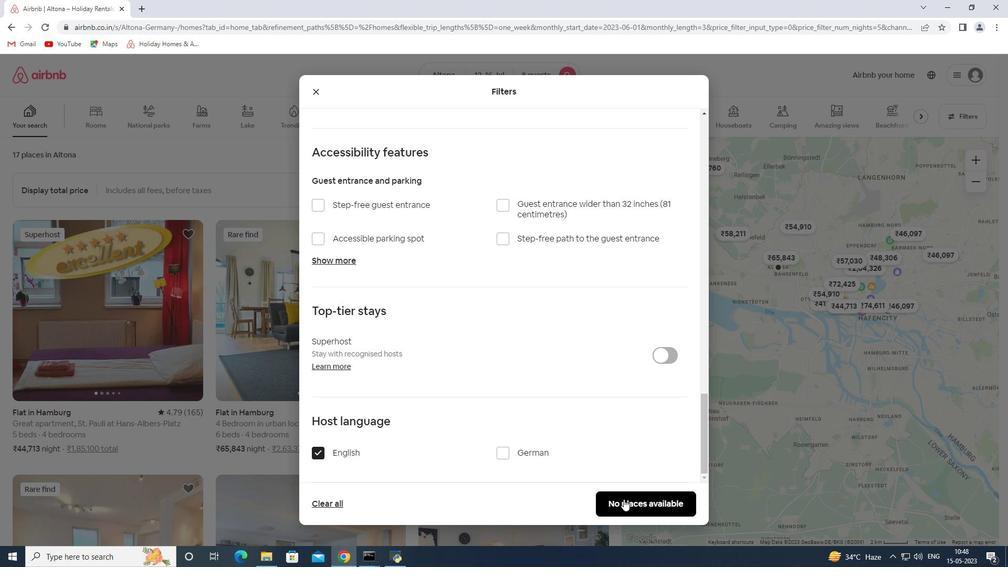 
